 Task: Create a due date automation trigger when advanced on, 2 working days before a card is due add fields with custom field "Resume" set to a date more than 1 days ago is due at 11:00 AM.
Action: Mouse moved to (1090, 85)
Screenshot: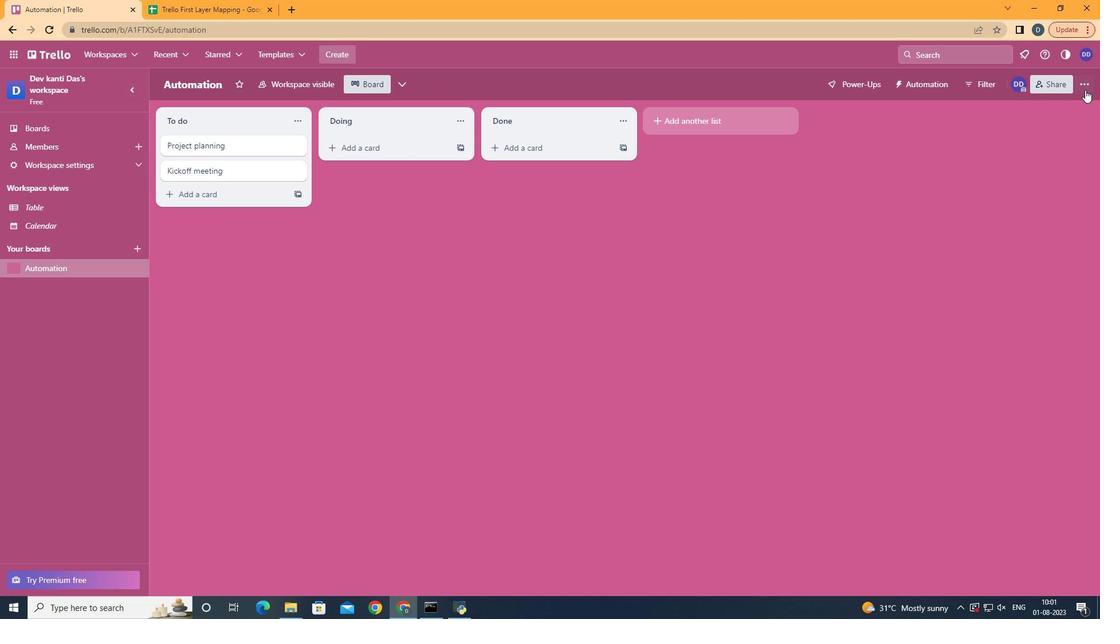 
Action: Mouse pressed left at (1090, 85)
Screenshot: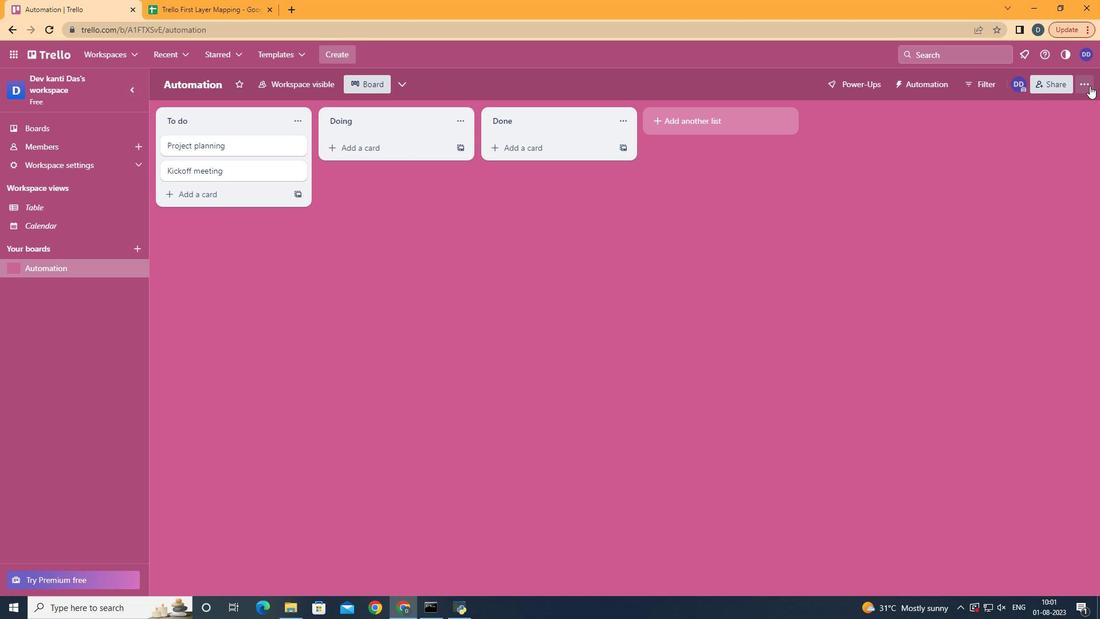 
Action: Mouse moved to (997, 240)
Screenshot: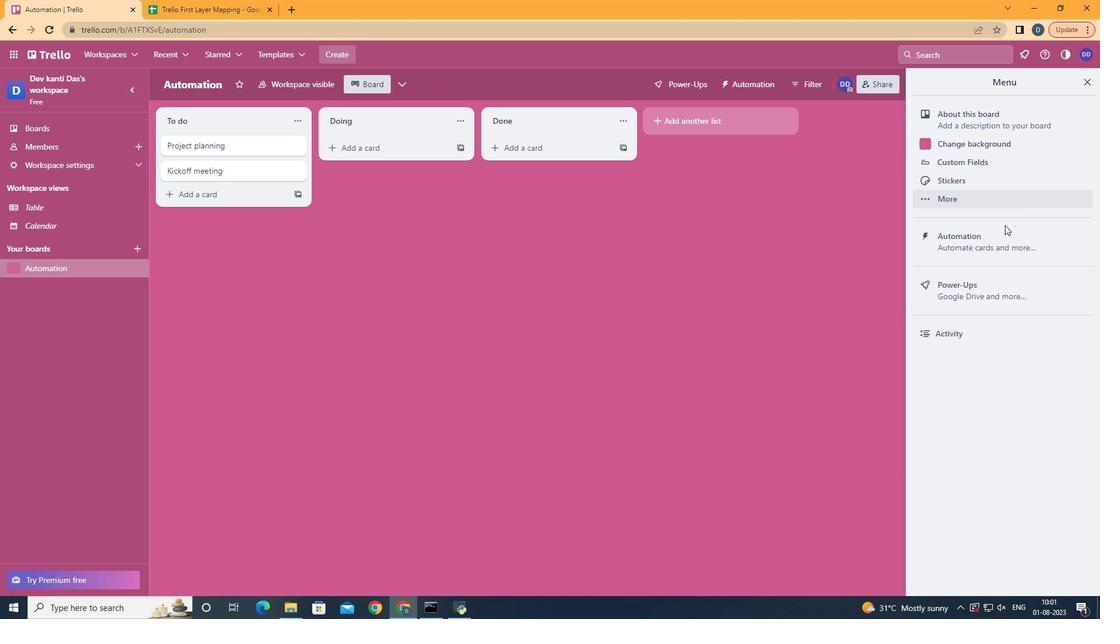 
Action: Mouse pressed left at (997, 240)
Screenshot: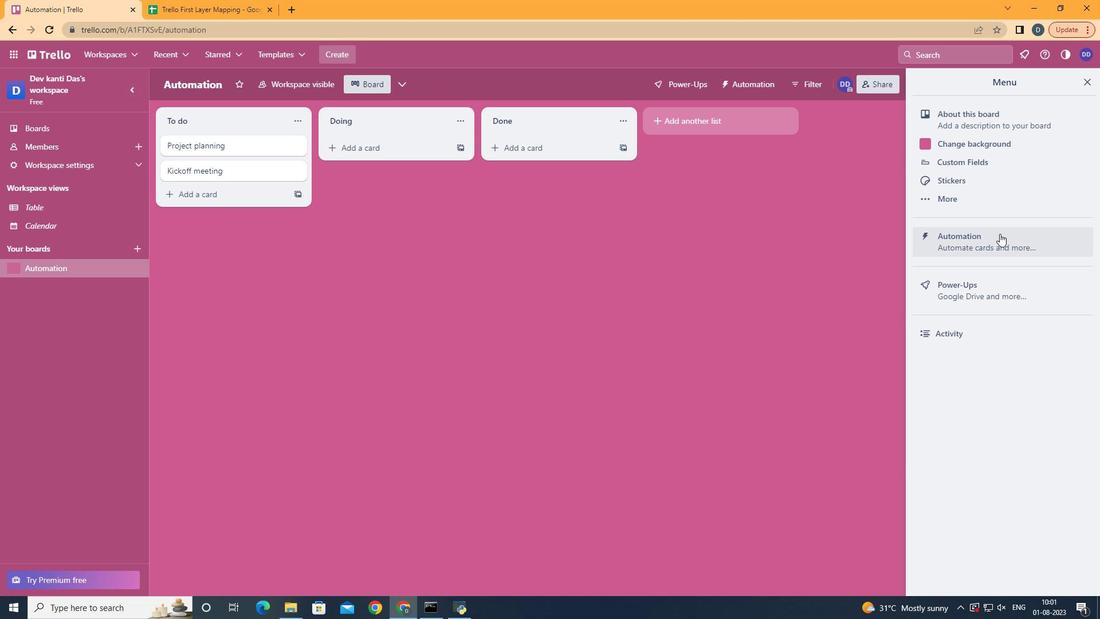 
Action: Mouse moved to (206, 233)
Screenshot: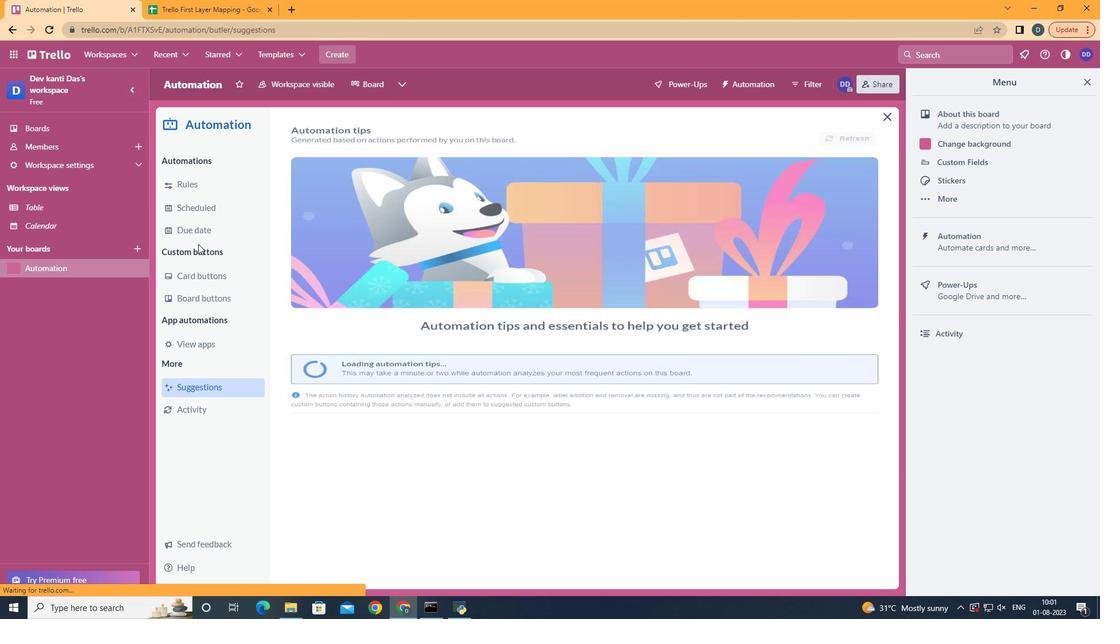 
Action: Mouse pressed left at (206, 233)
Screenshot: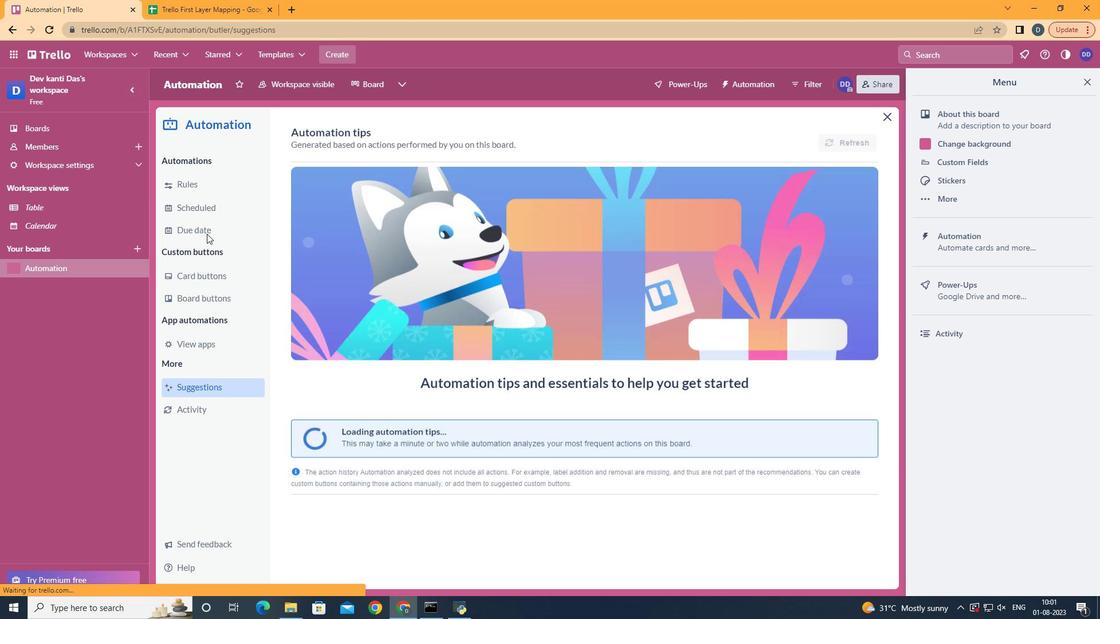 
Action: Mouse moved to (801, 143)
Screenshot: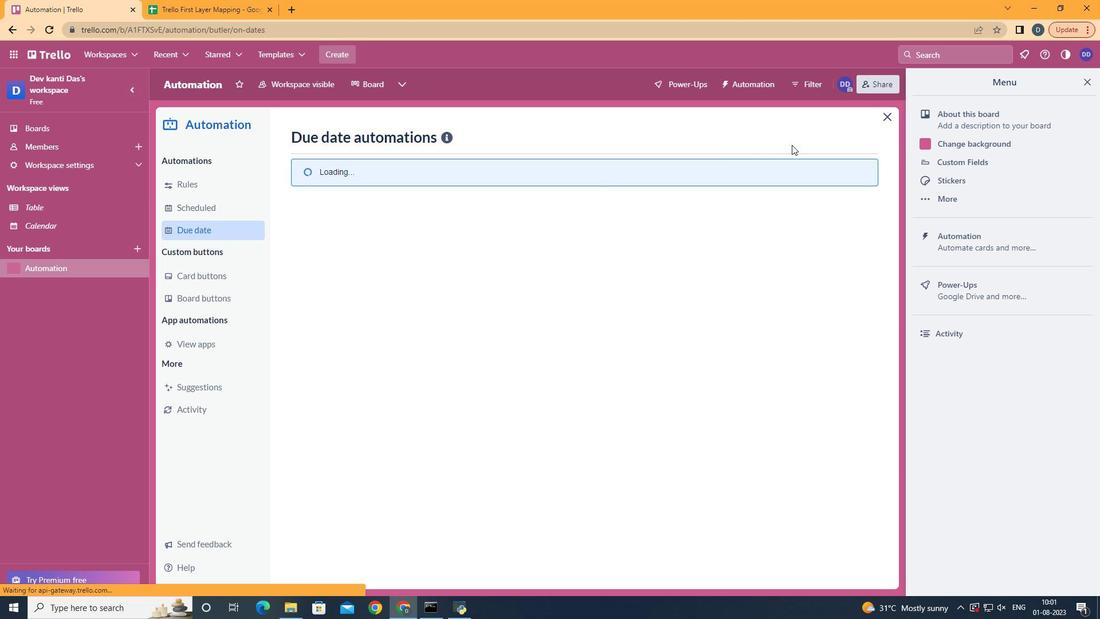 
Action: Mouse pressed left at (801, 143)
Screenshot: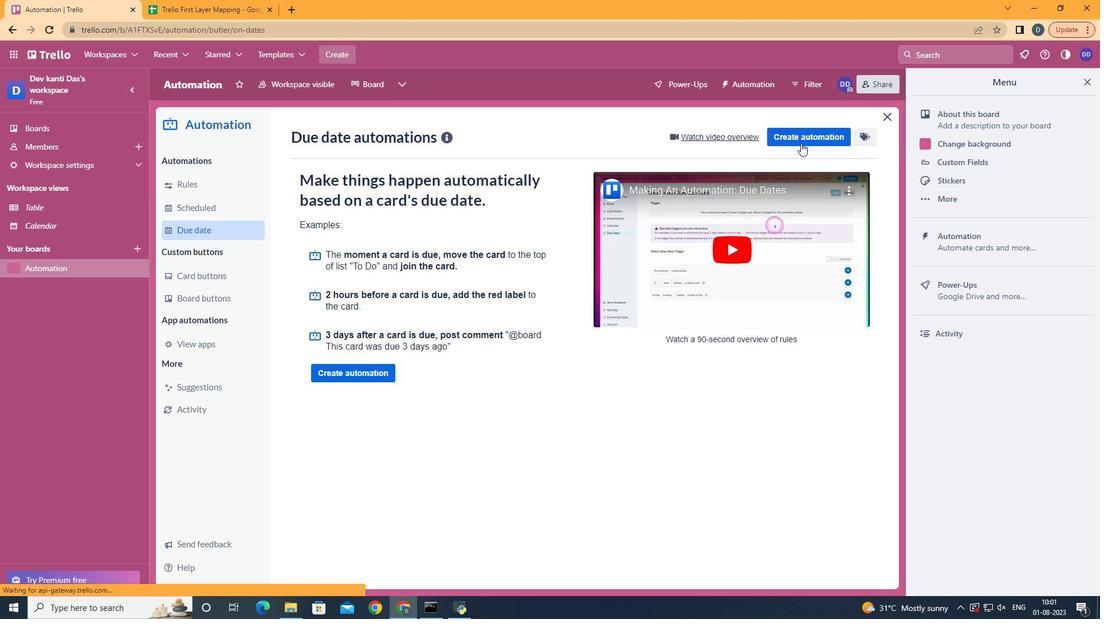 
Action: Mouse moved to (562, 254)
Screenshot: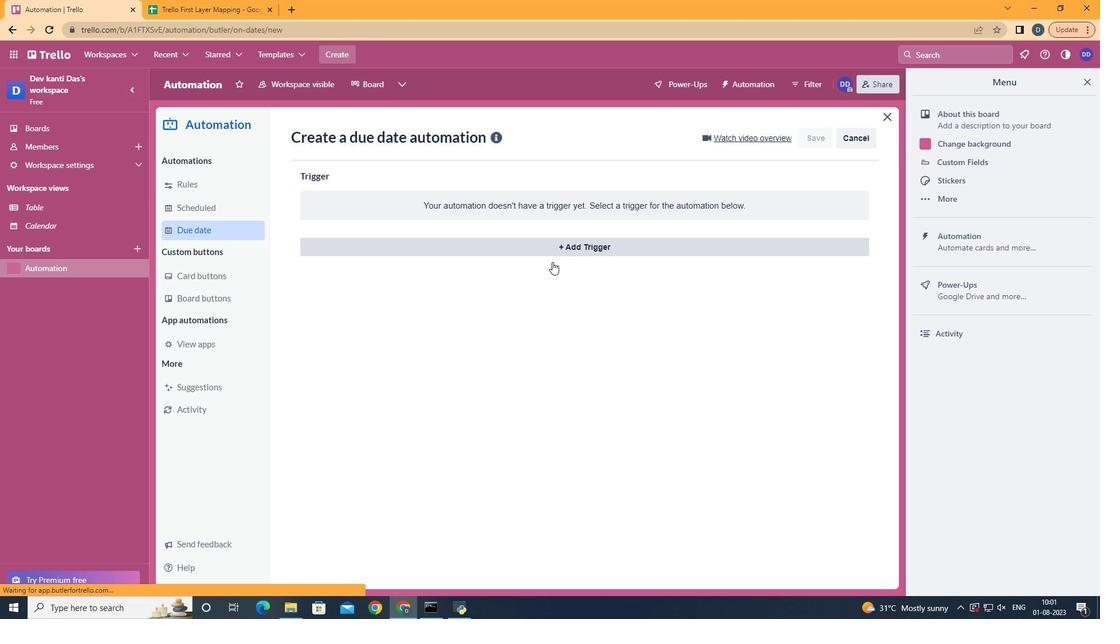 
Action: Mouse pressed left at (562, 254)
Screenshot: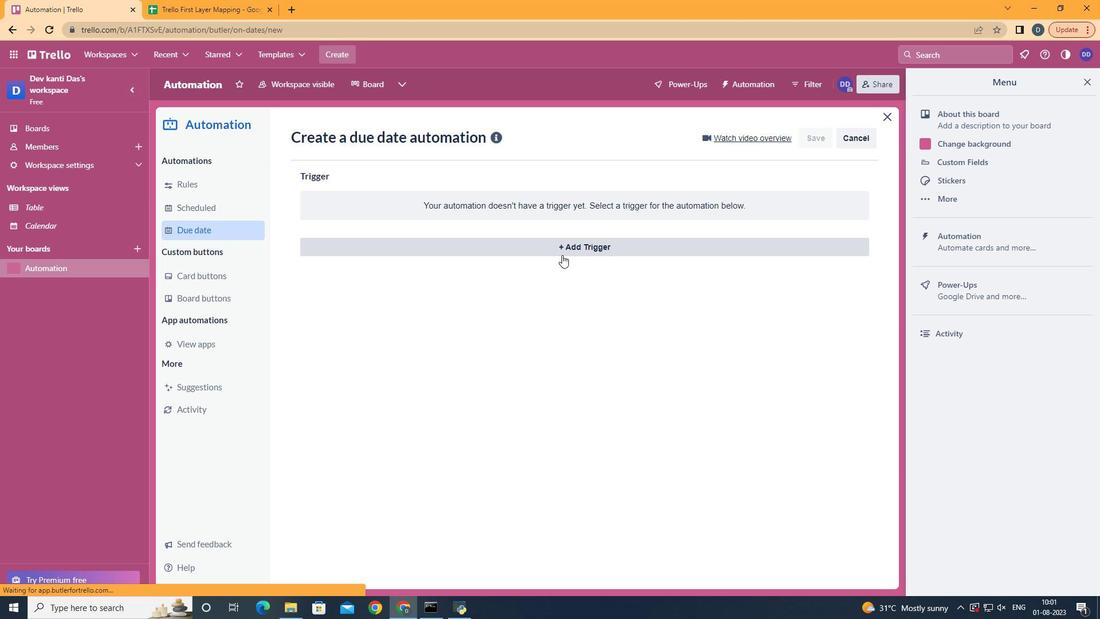 
Action: Mouse moved to (382, 467)
Screenshot: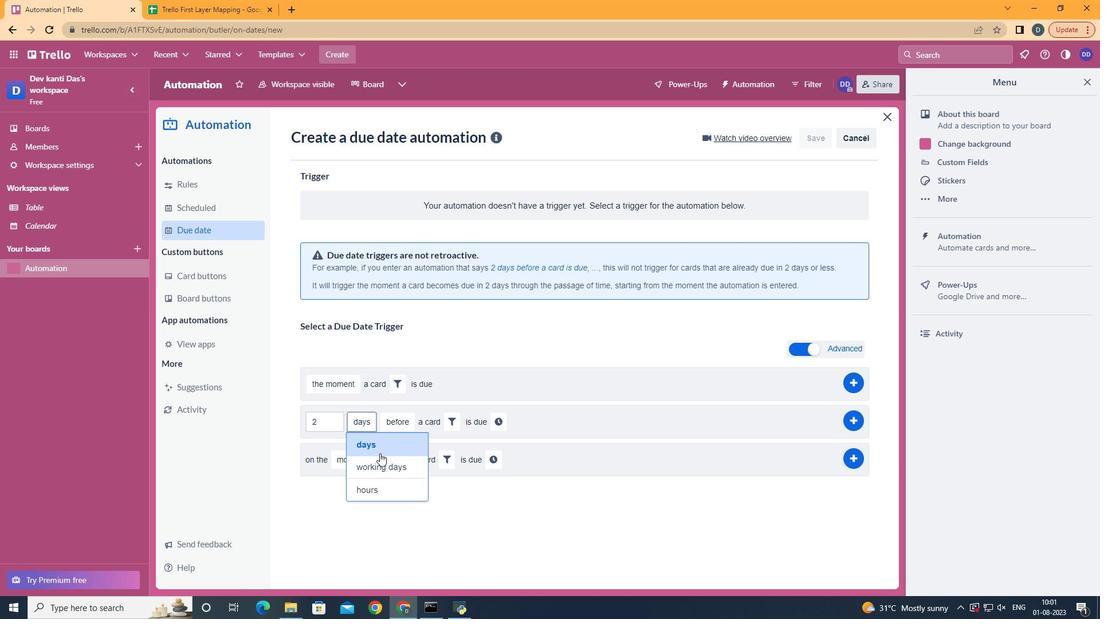 
Action: Mouse pressed left at (382, 467)
Screenshot: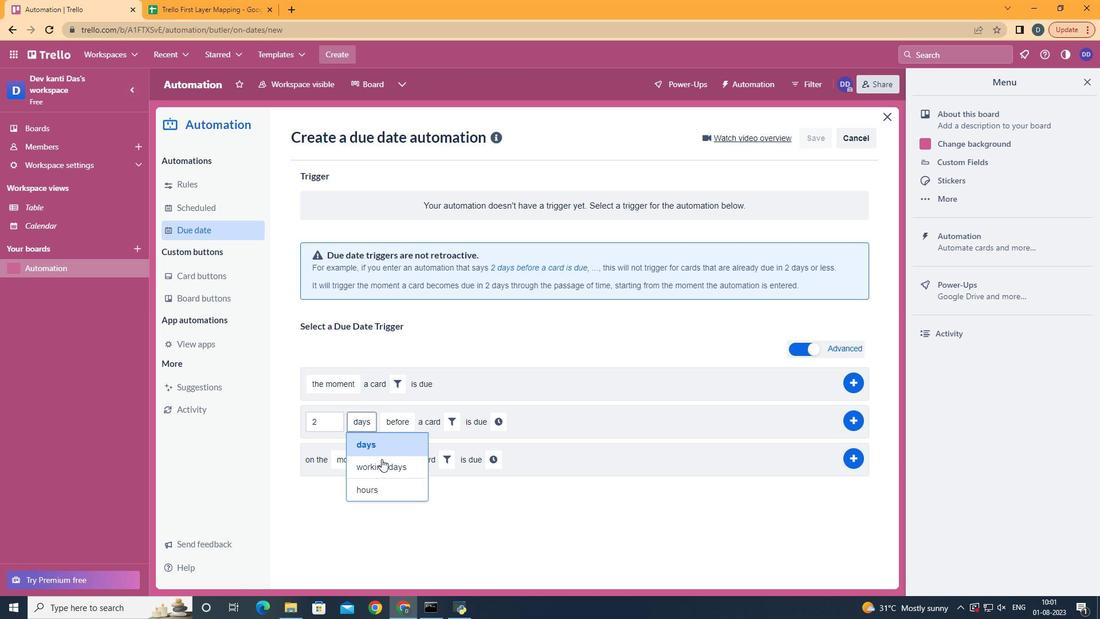 
Action: Mouse moved to (480, 421)
Screenshot: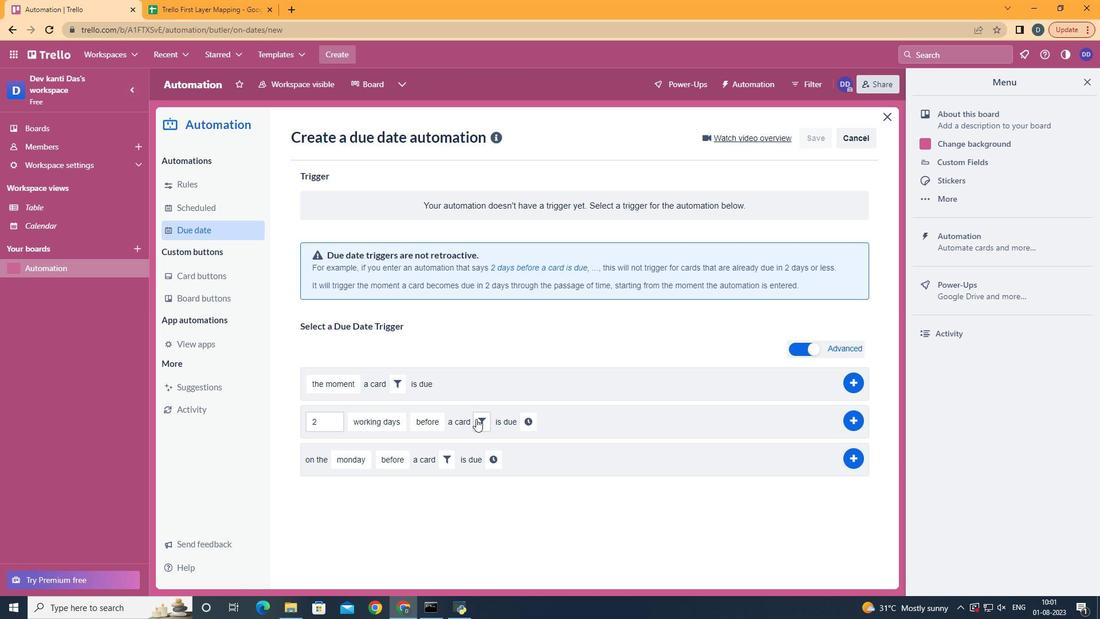 
Action: Mouse pressed left at (480, 421)
Screenshot: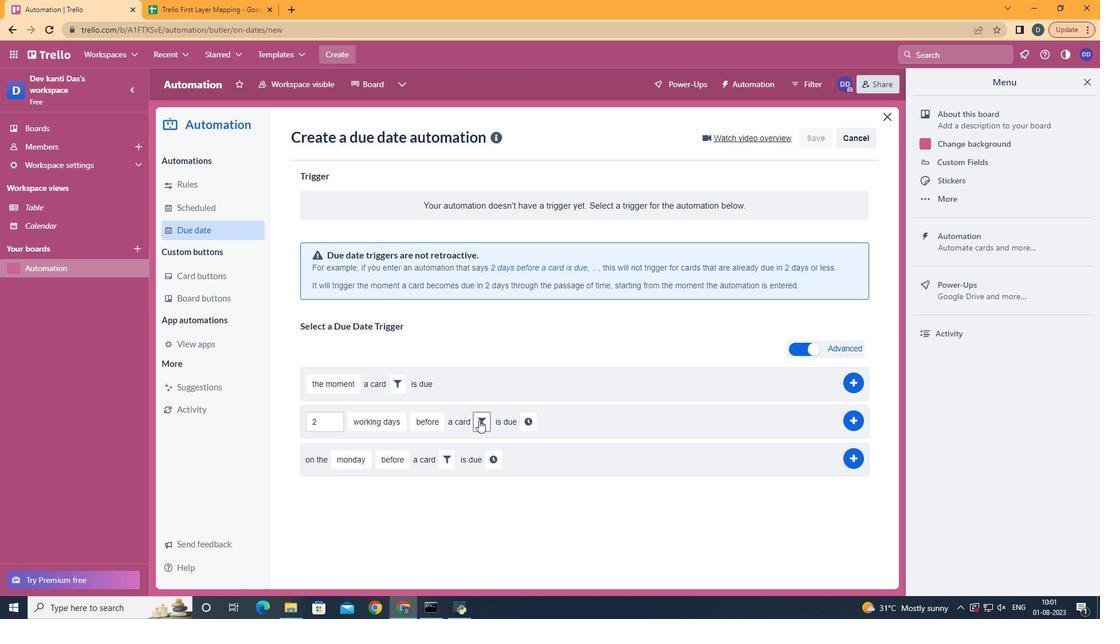 
Action: Mouse moved to (663, 456)
Screenshot: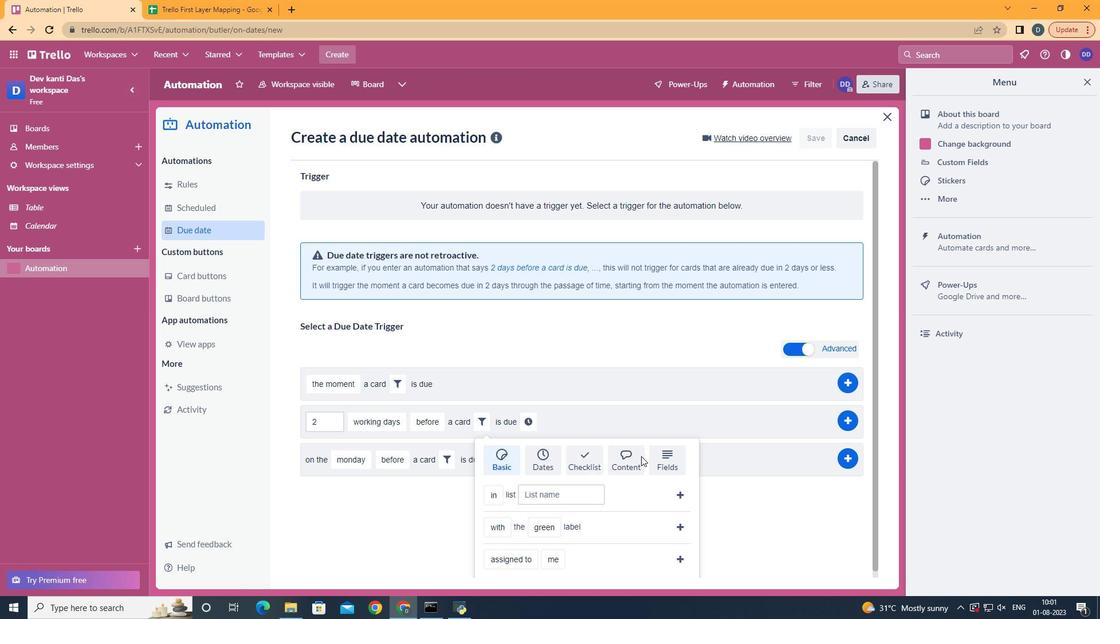 
Action: Mouse pressed left at (663, 456)
Screenshot: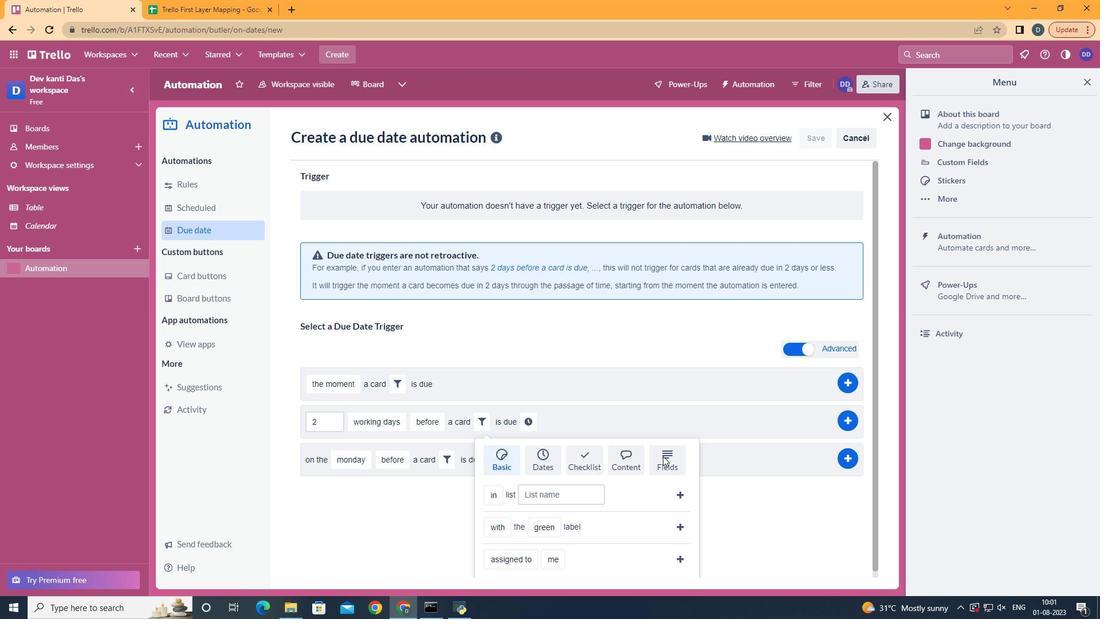 
Action: Mouse moved to (672, 451)
Screenshot: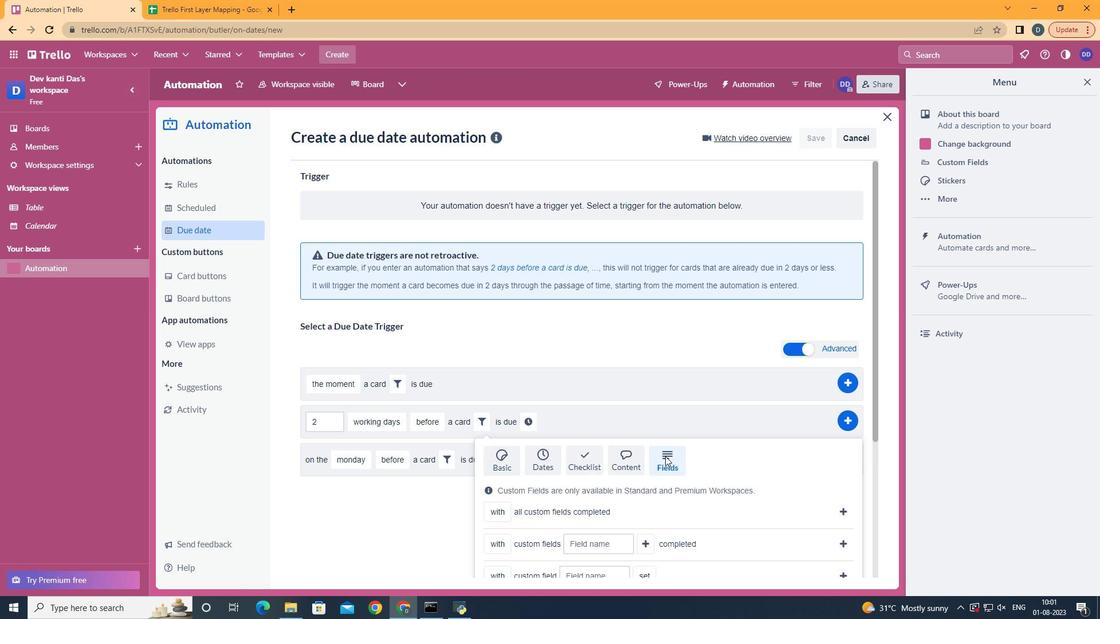 
Action: Mouse scrolled (672, 451) with delta (0, 0)
Screenshot: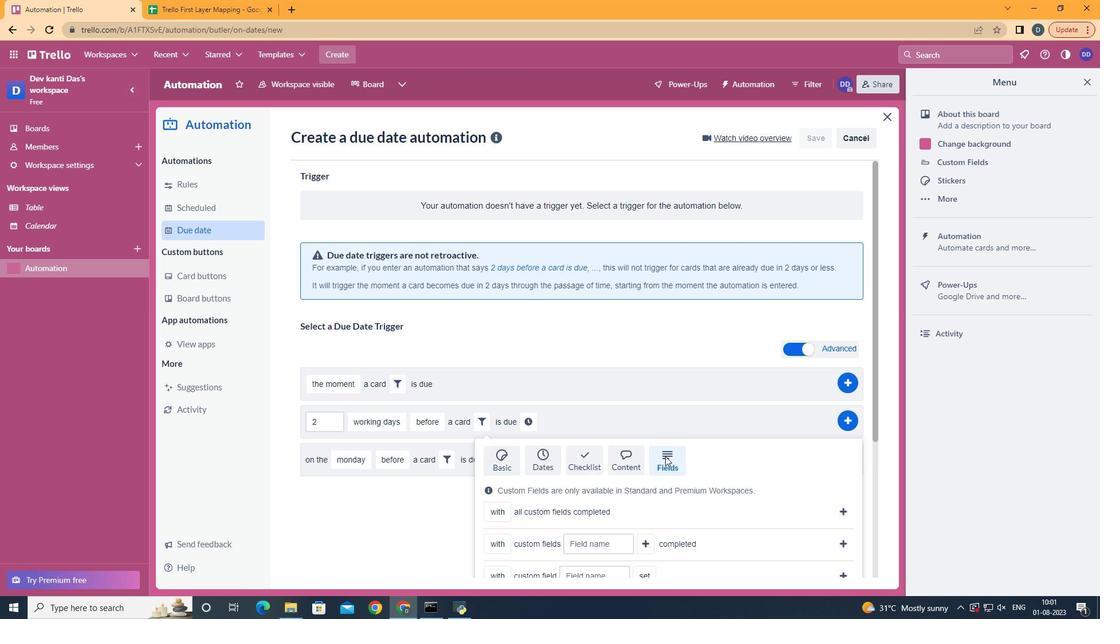 
Action: Mouse moved to (672, 451)
Screenshot: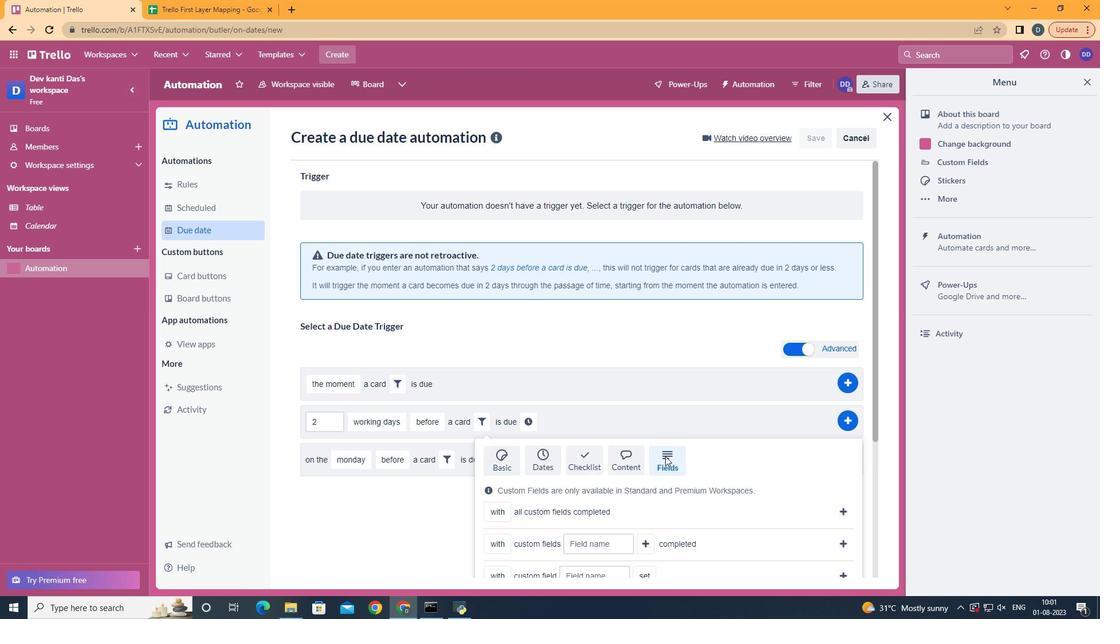 
Action: Mouse scrolled (672, 451) with delta (0, 0)
Screenshot: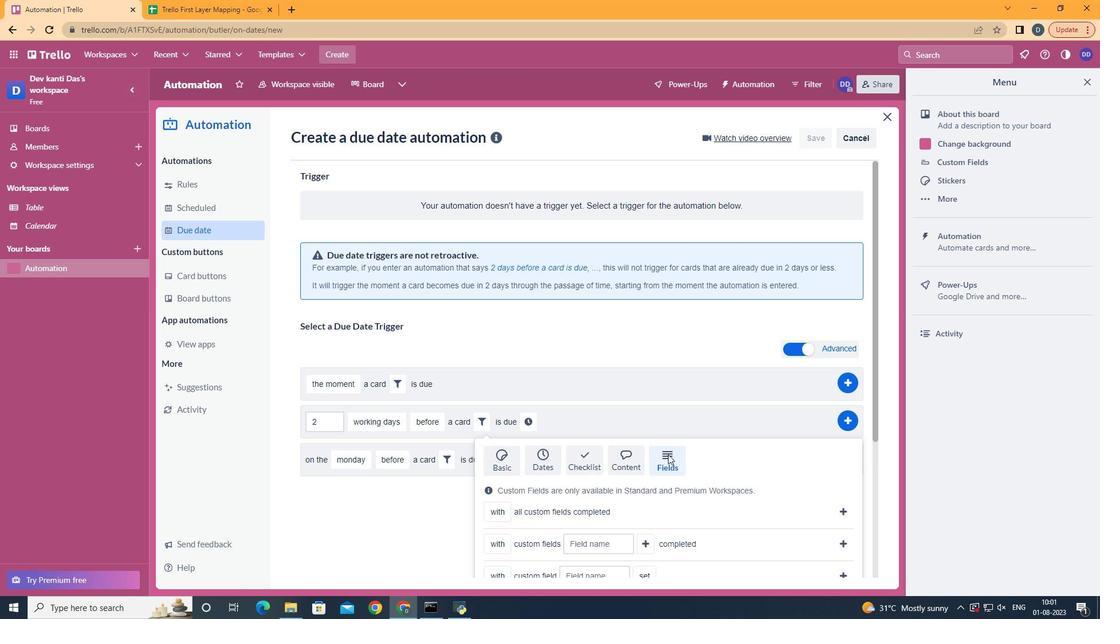 
Action: Mouse scrolled (672, 451) with delta (0, 0)
Screenshot: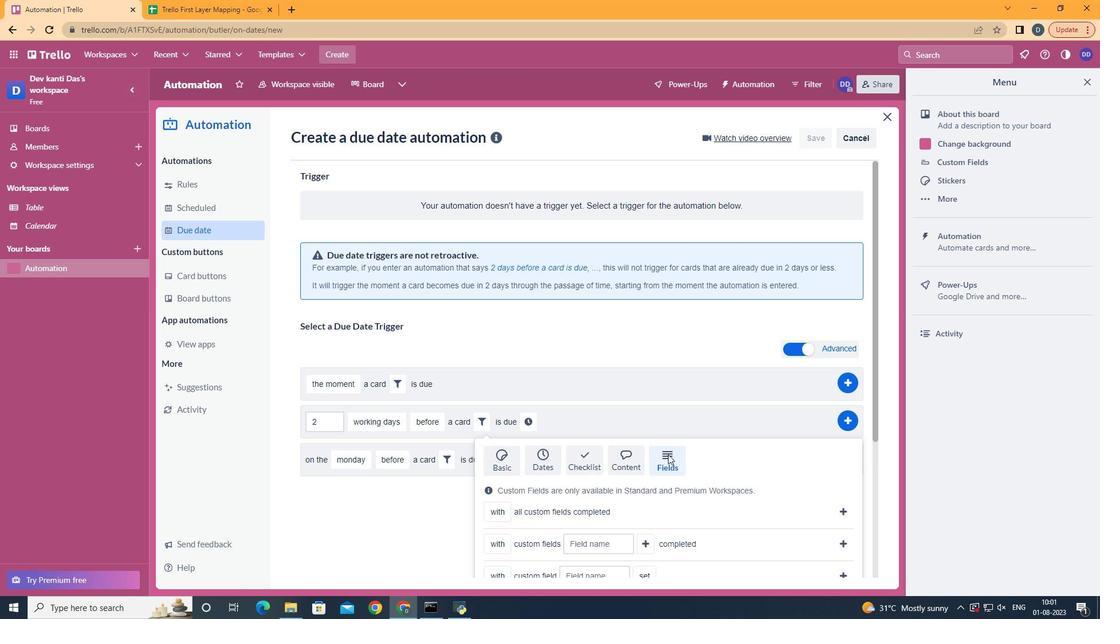 
Action: Mouse moved to (673, 451)
Screenshot: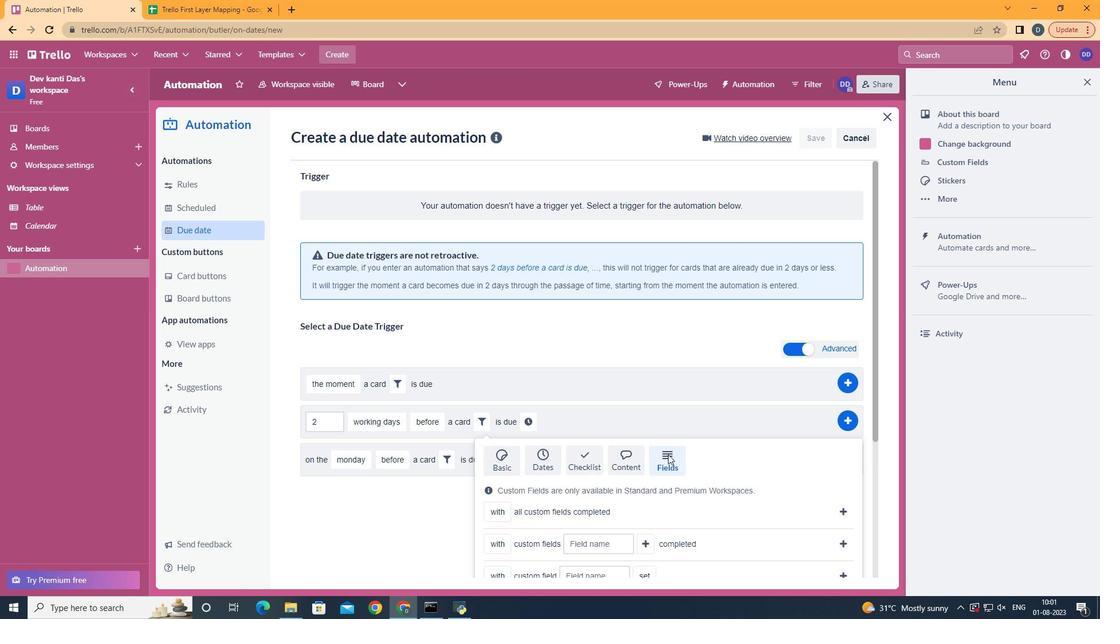 
Action: Mouse scrolled (672, 451) with delta (0, 0)
Screenshot: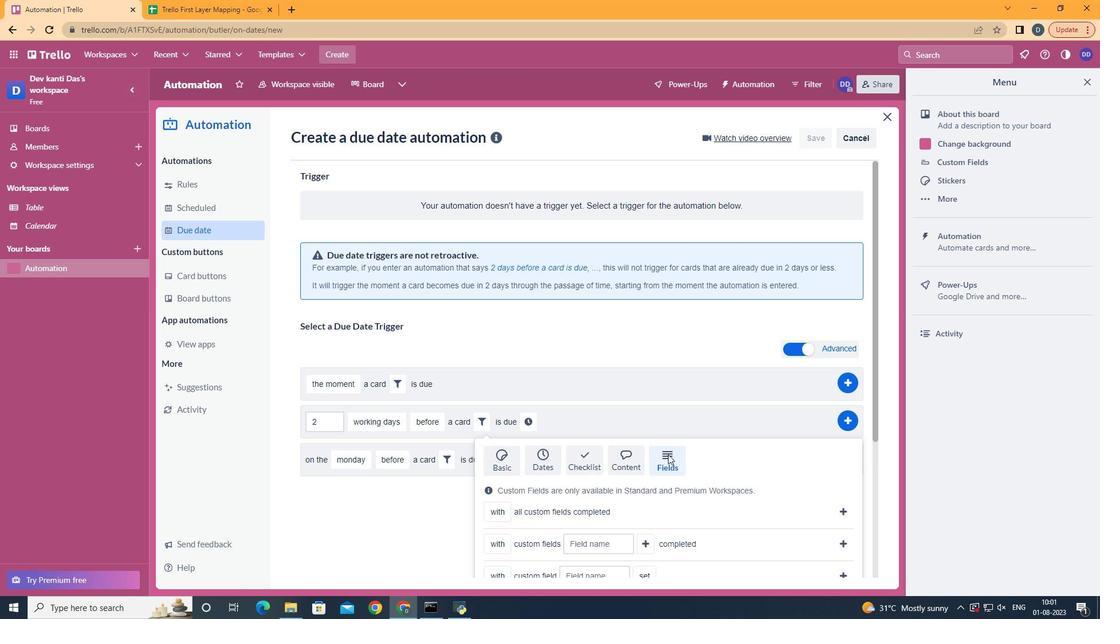 
Action: Mouse moved to (674, 451)
Screenshot: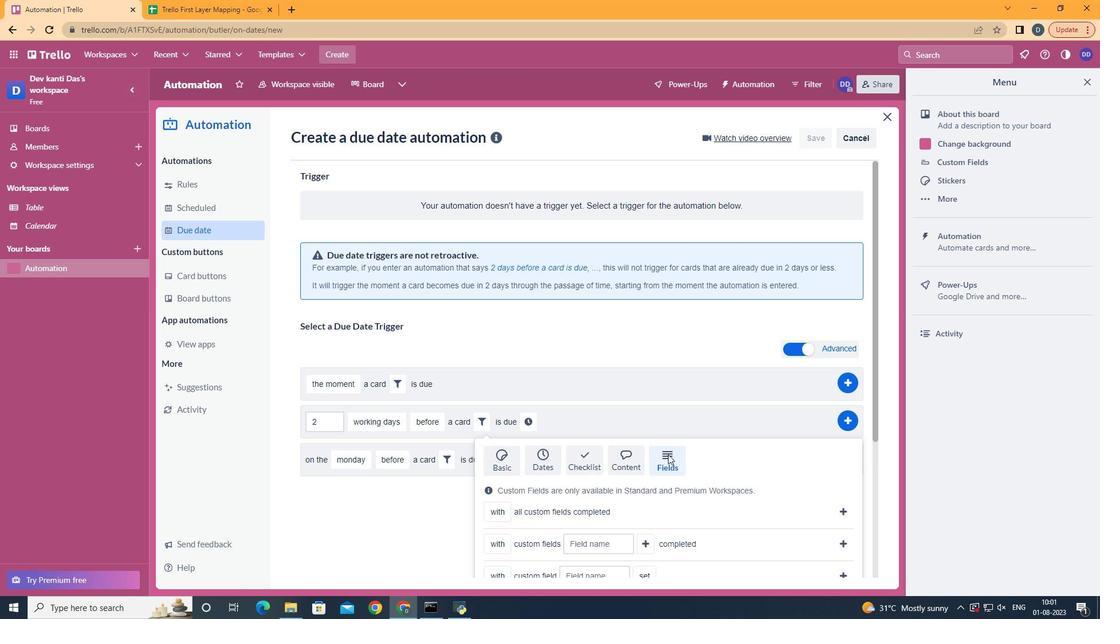 
Action: Mouse scrolled (674, 451) with delta (0, 0)
Screenshot: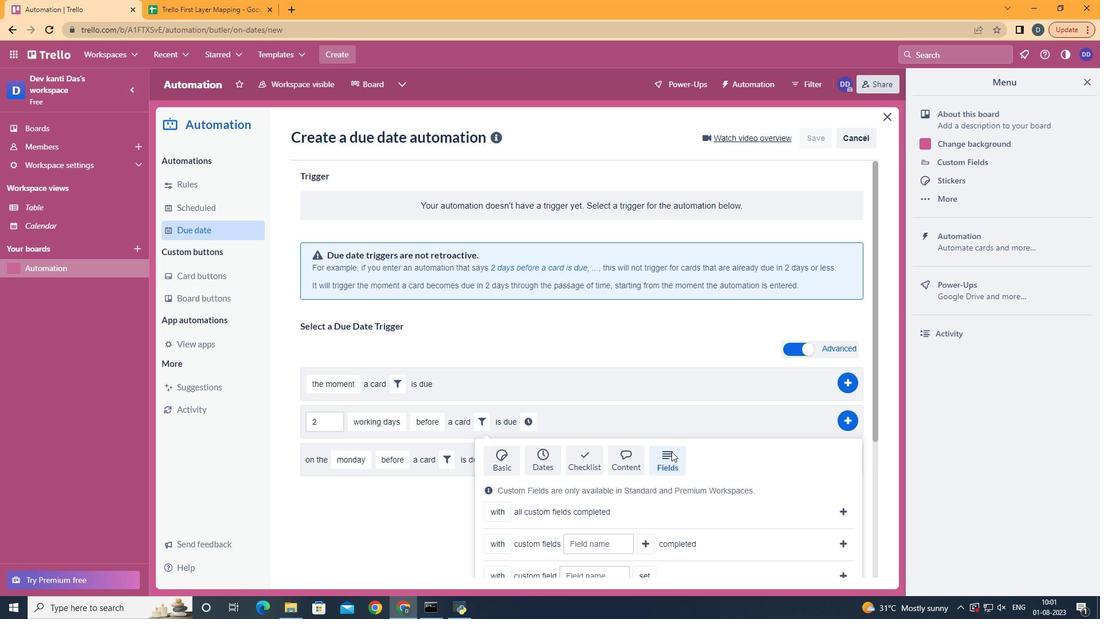 
Action: Mouse moved to (674, 451)
Screenshot: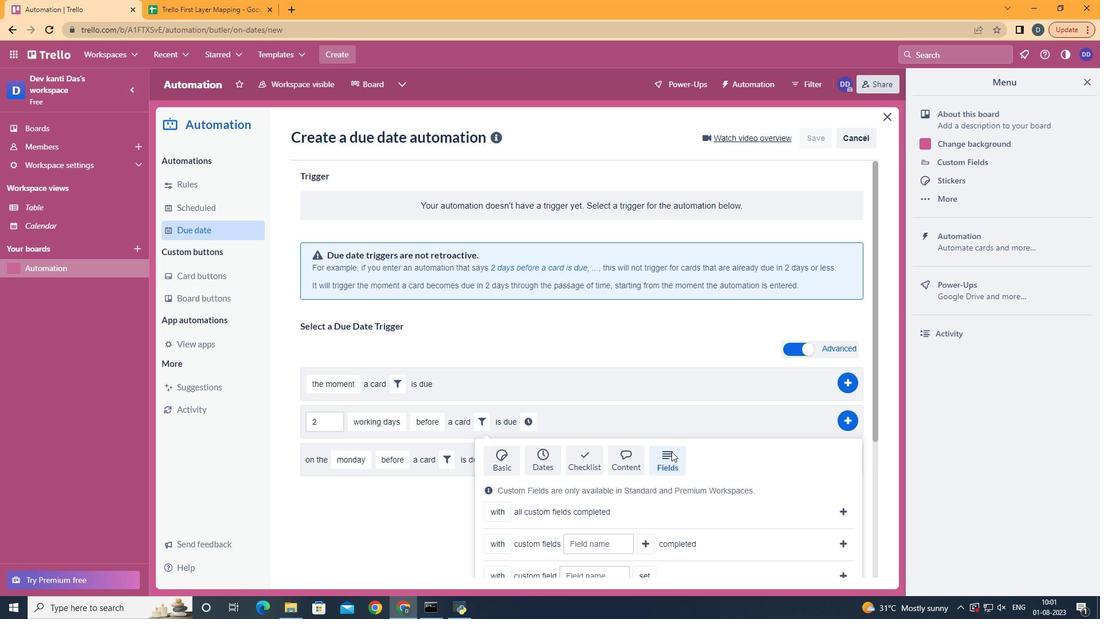 
Action: Mouse scrolled (674, 451) with delta (0, 0)
Screenshot: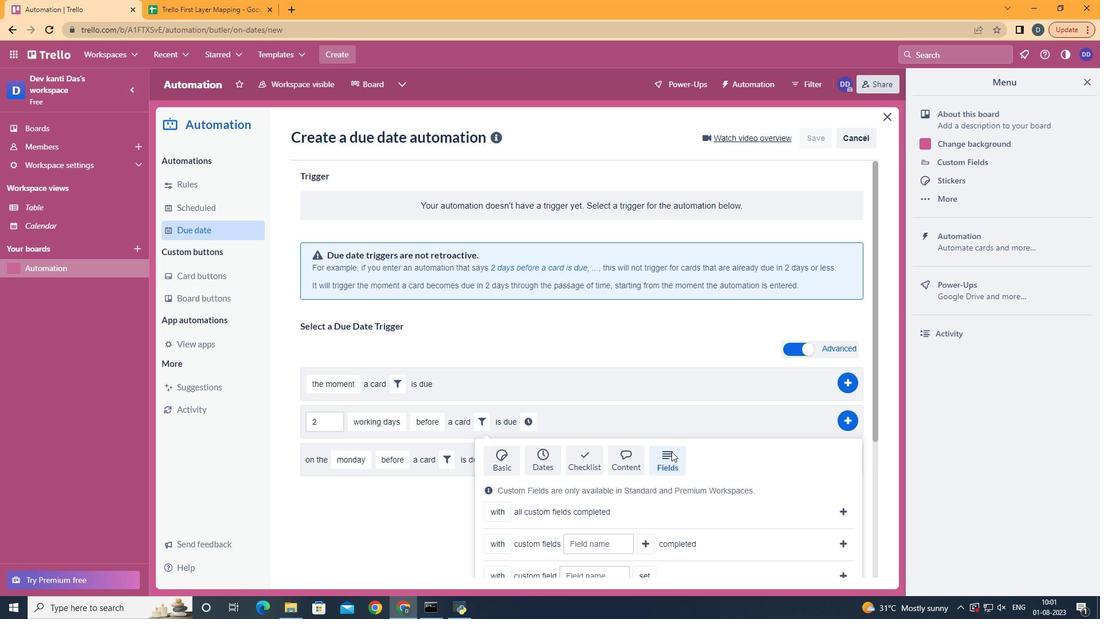 
Action: Mouse moved to (498, 484)
Screenshot: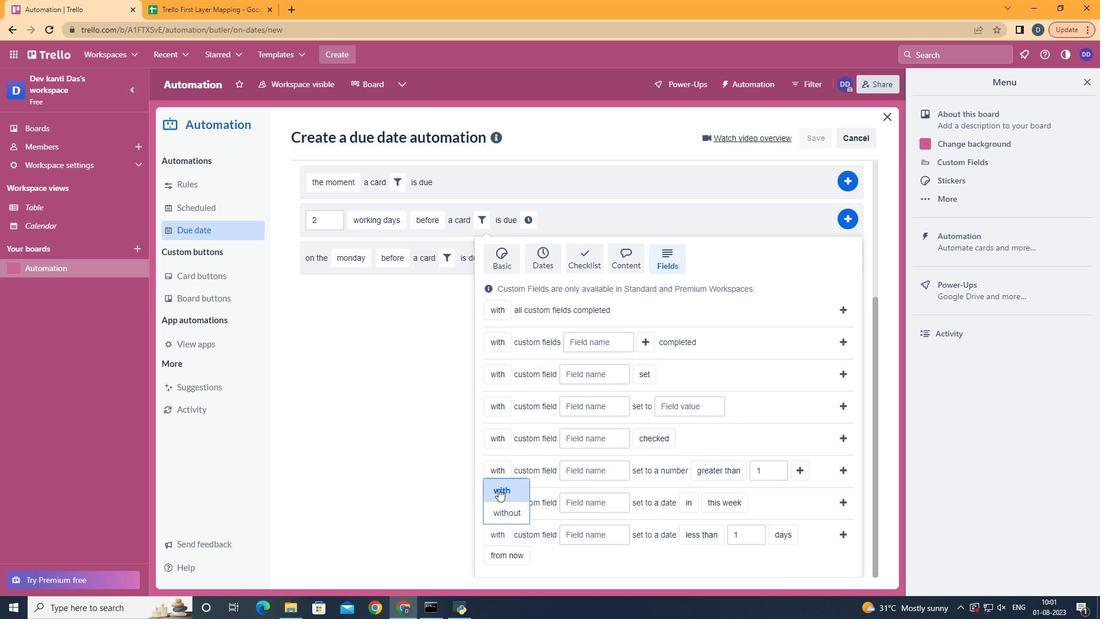 
Action: Mouse pressed left at (498, 484)
Screenshot: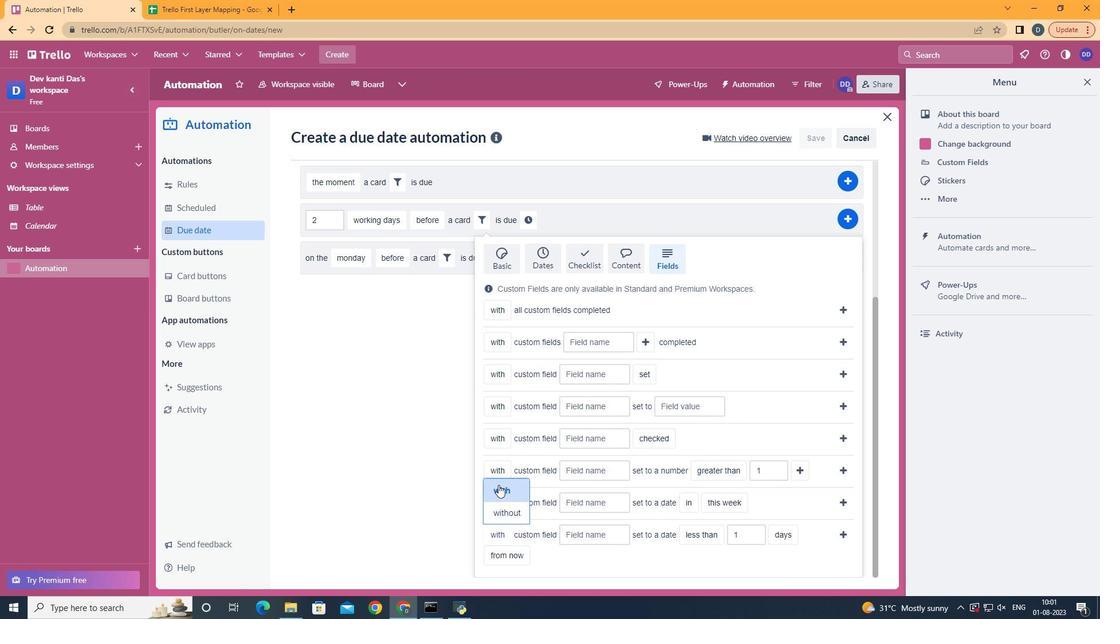 
Action: Mouse moved to (607, 536)
Screenshot: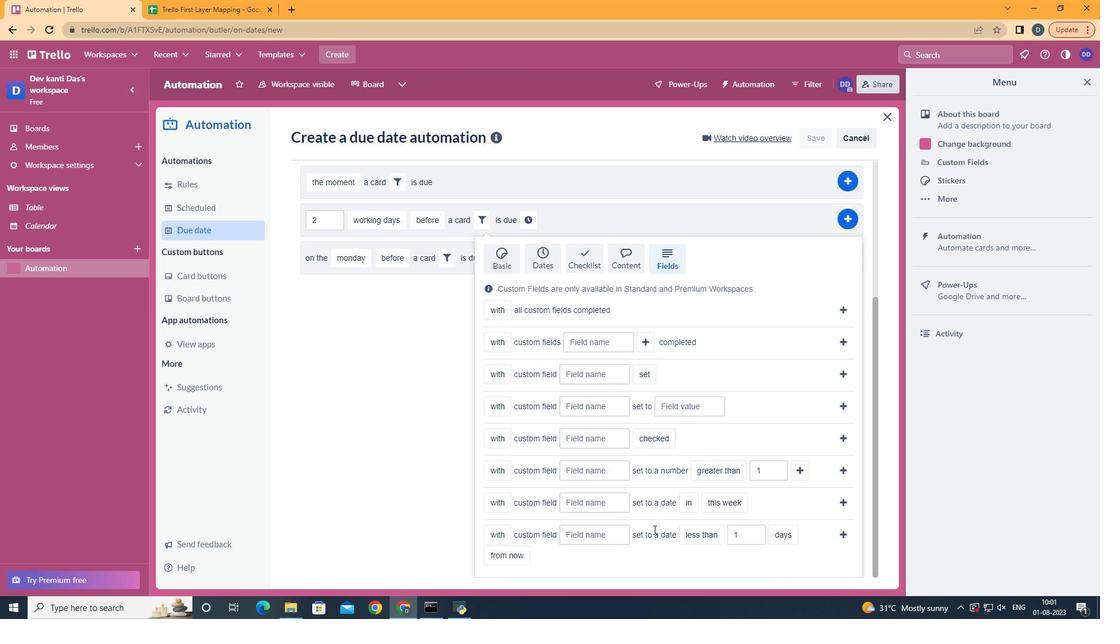 
Action: Mouse pressed left at (607, 536)
Screenshot: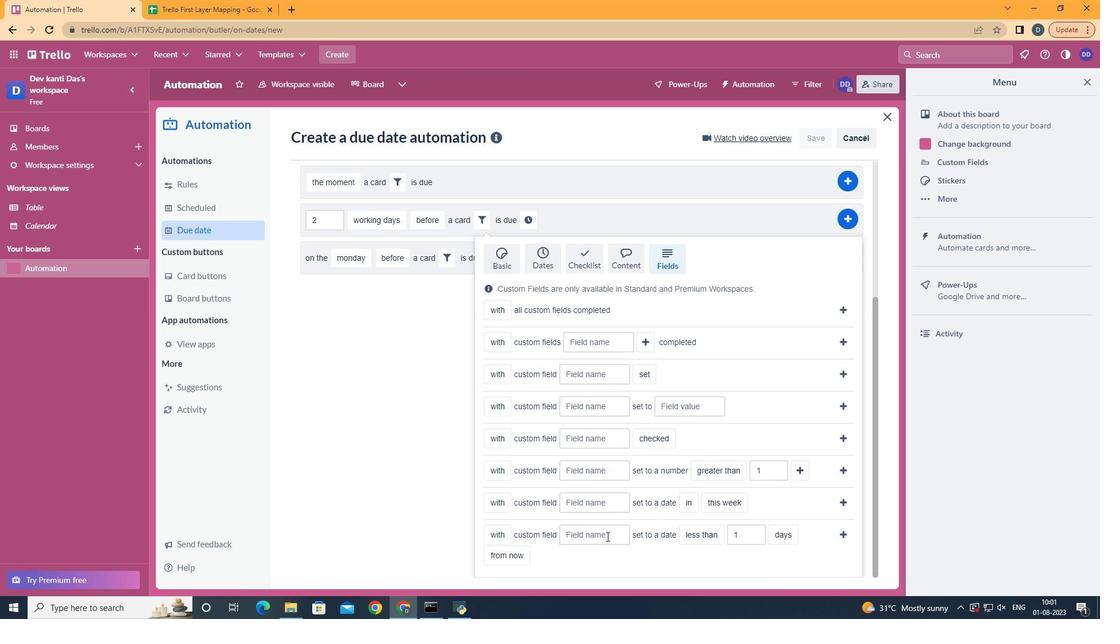 
Action: Key pressed <Key.shift>Resume
Screenshot: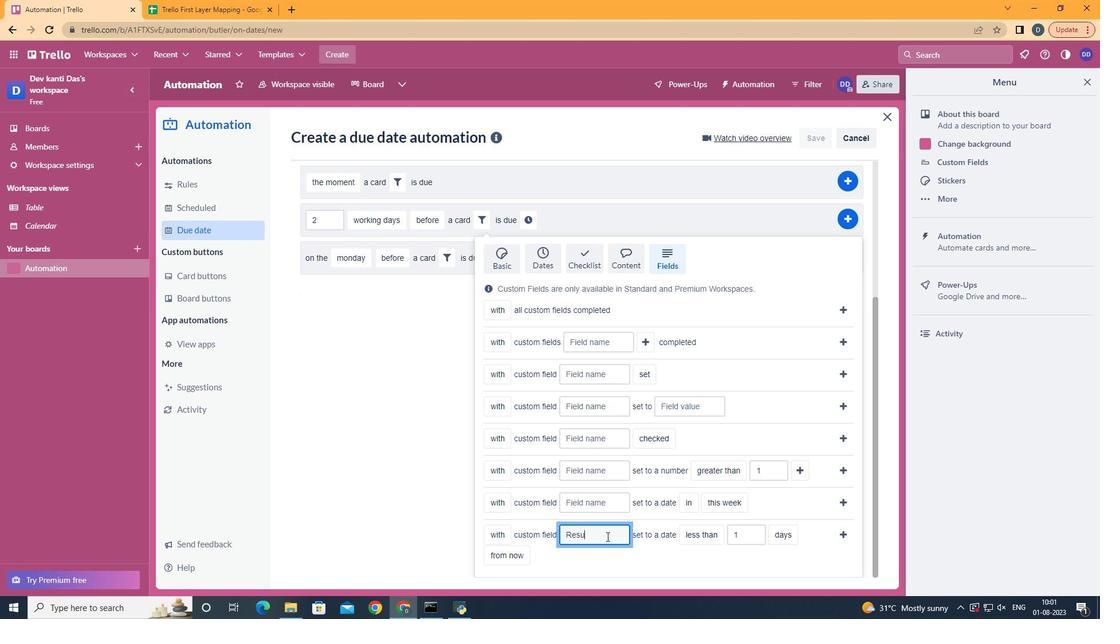 
Action: Mouse moved to (711, 488)
Screenshot: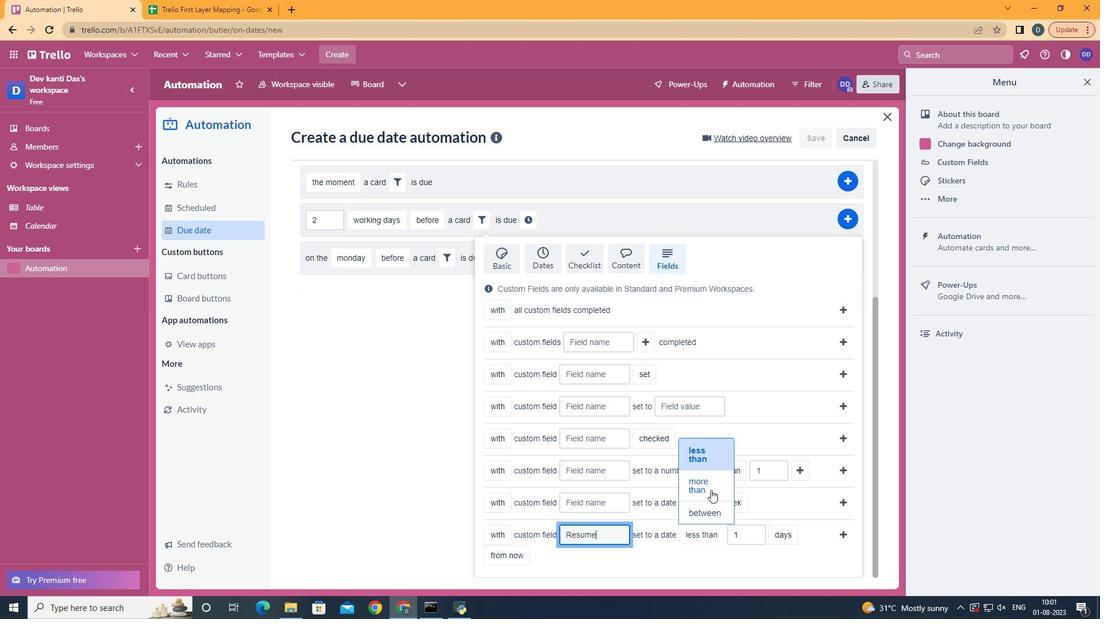 
Action: Mouse pressed left at (711, 488)
Screenshot: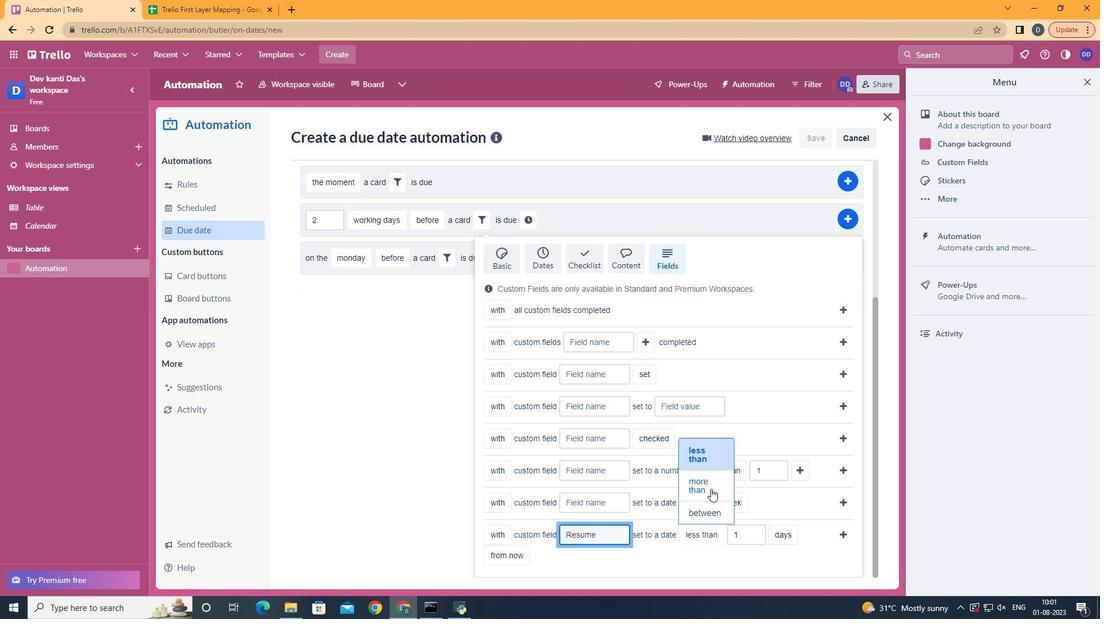 
Action: Mouse moved to (811, 488)
Screenshot: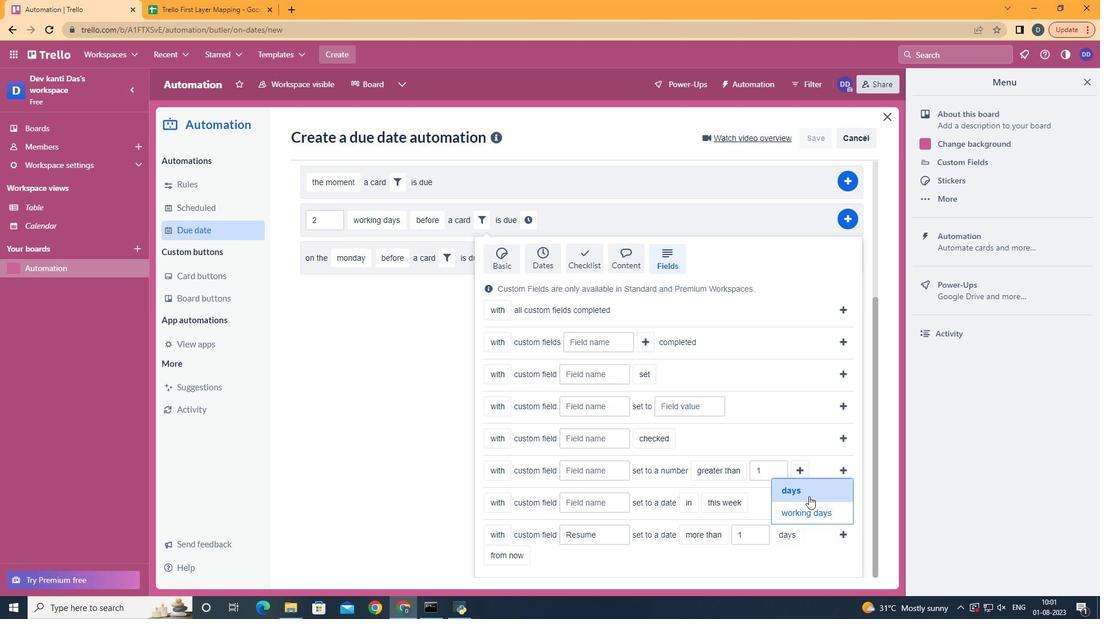 
Action: Mouse pressed left at (811, 488)
Screenshot: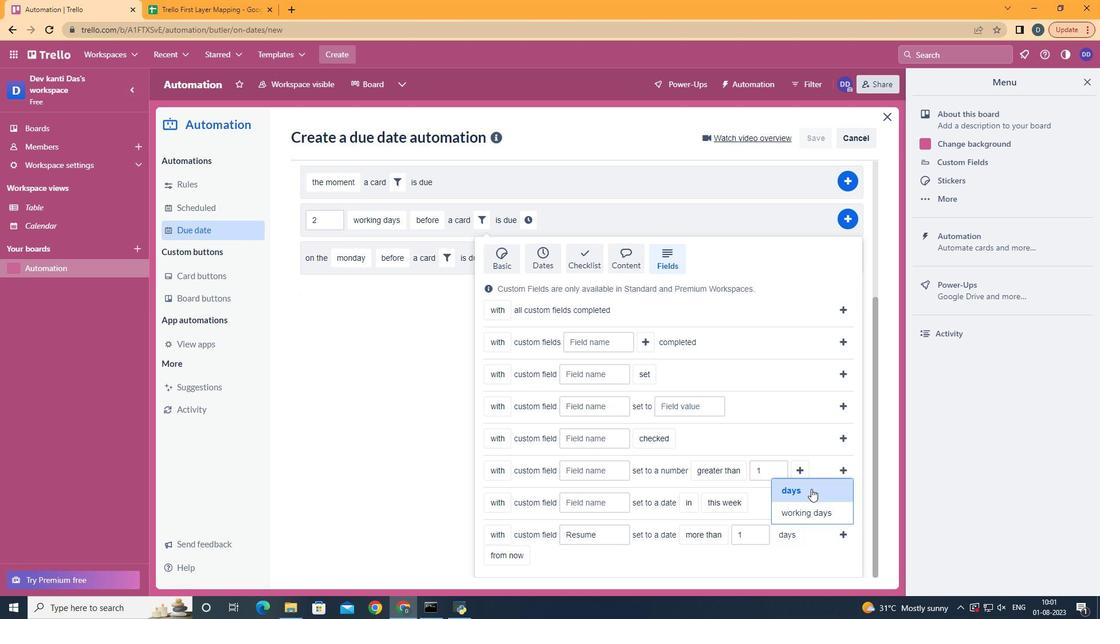 
Action: Mouse moved to (518, 539)
Screenshot: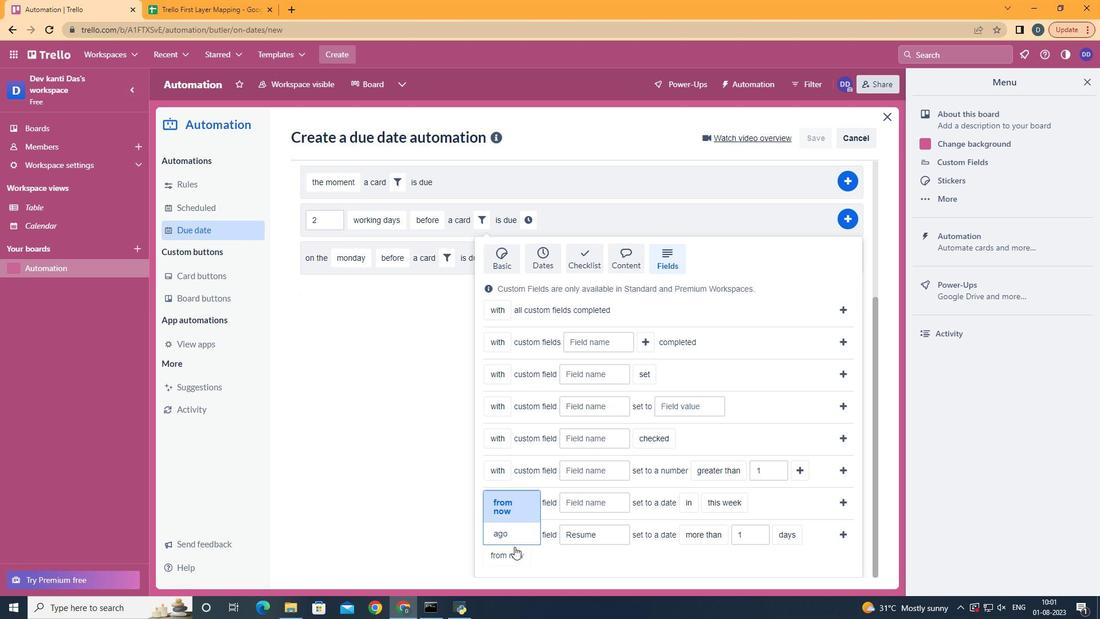 
Action: Mouse pressed left at (518, 539)
Screenshot: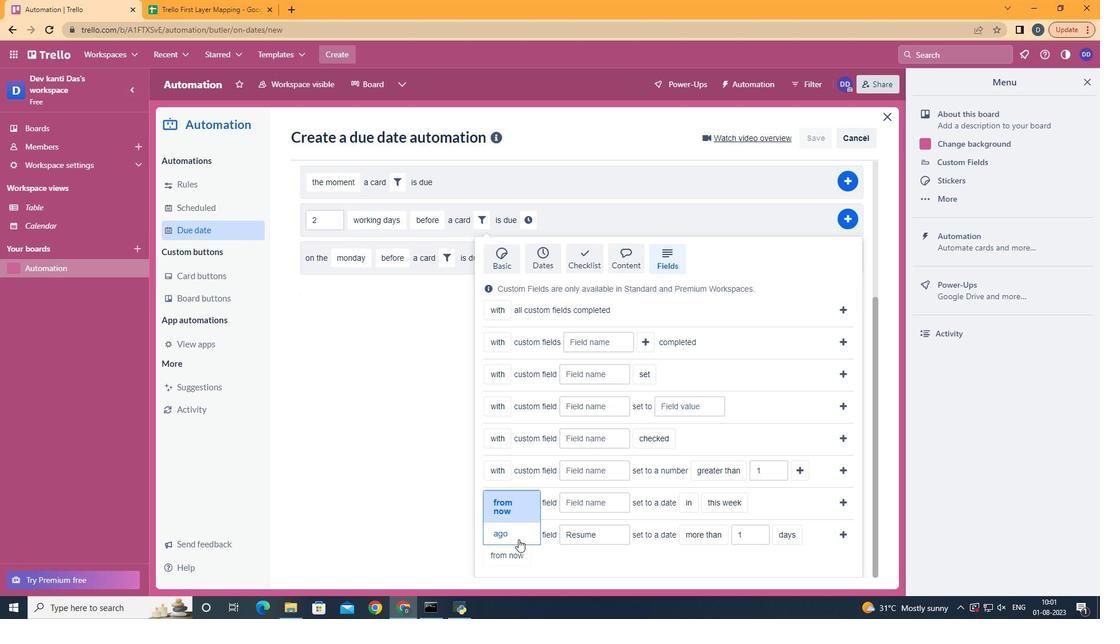 
Action: Mouse moved to (846, 536)
Screenshot: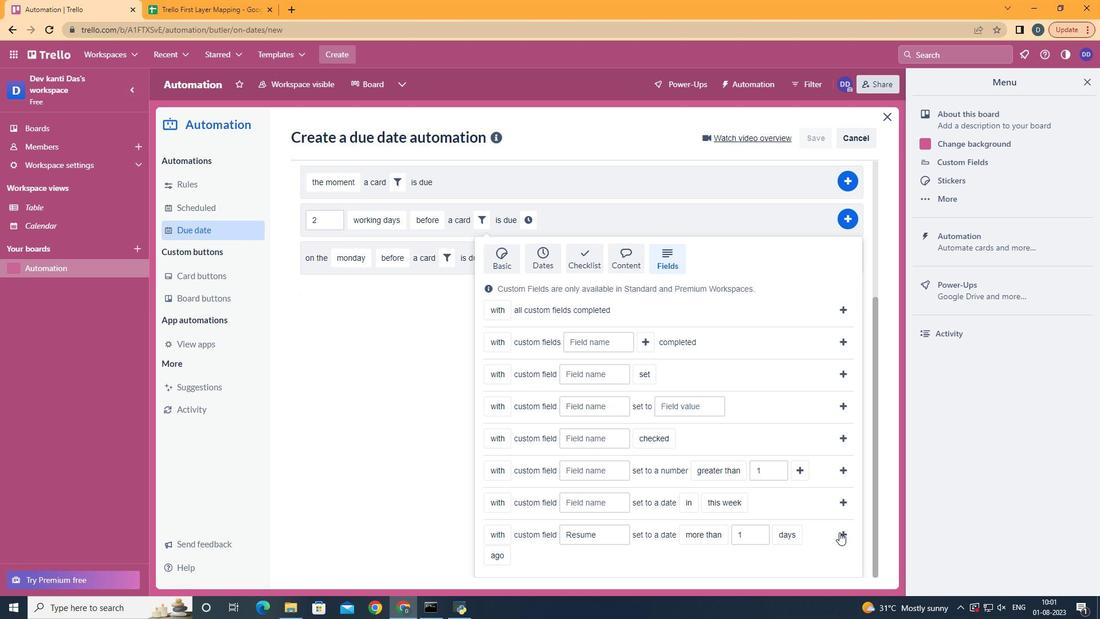 
Action: Mouse pressed left at (846, 536)
Screenshot: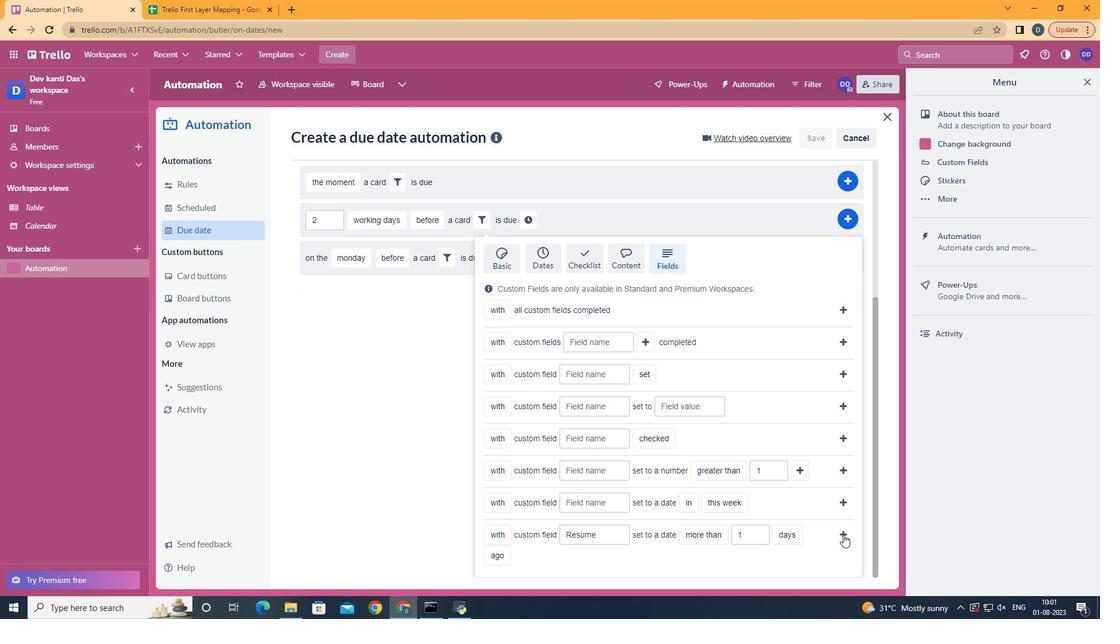 
Action: Mouse moved to (784, 420)
Screenshot: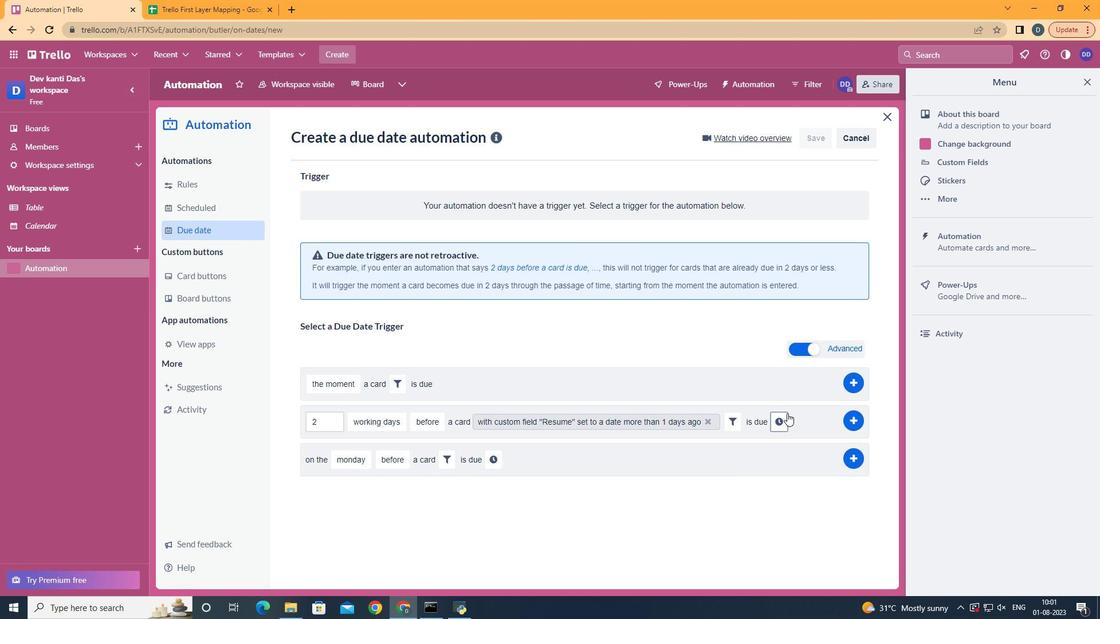 
Action: Mouse pressed left at (784, 420)
Screenshot: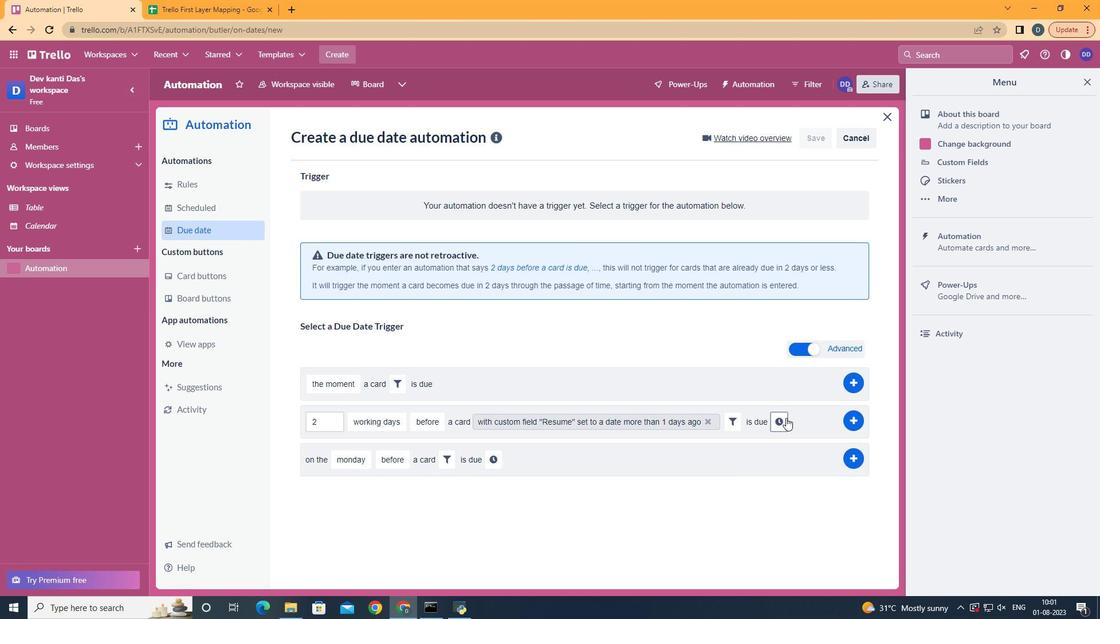 
Action: Mouse moved to (343, 446)
Screenshot: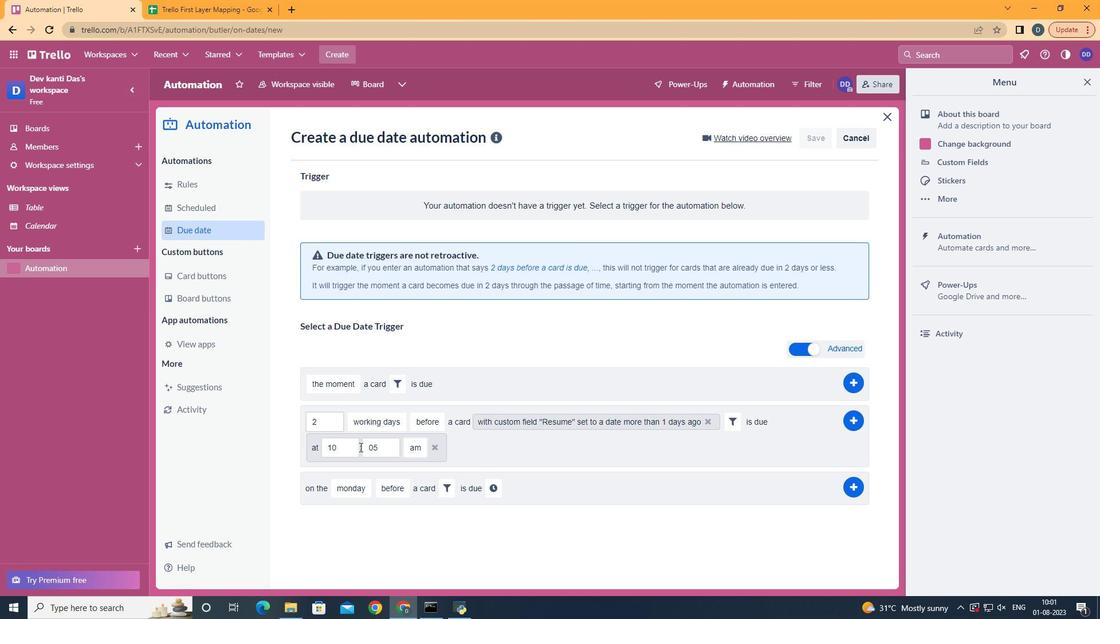 
Action: Mouse pressed left at (343, 446)
Screenshot: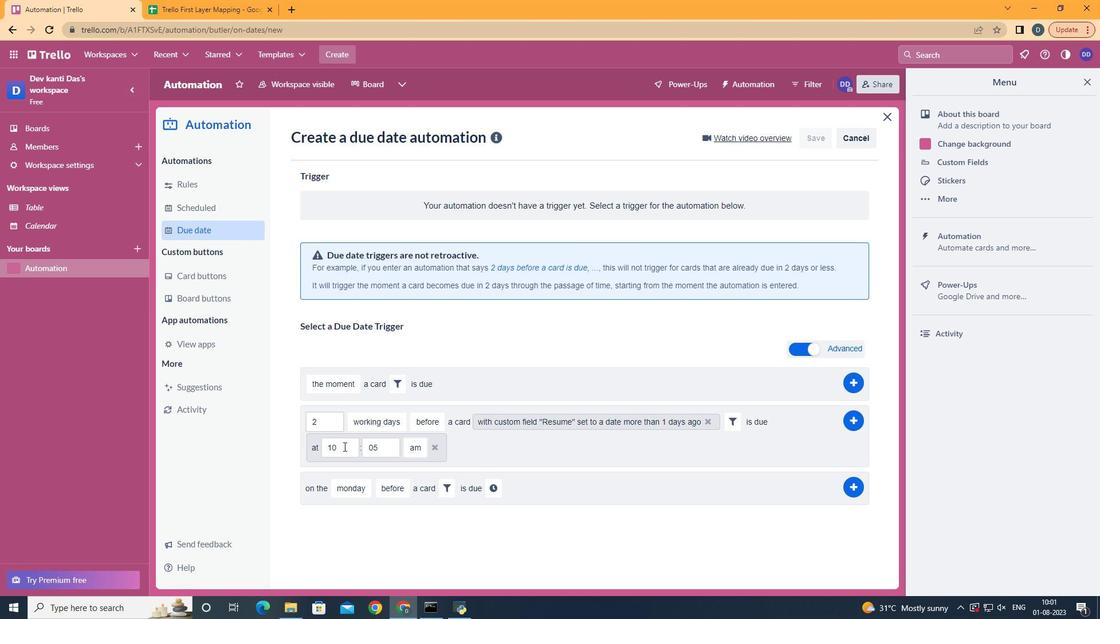 
Action: Key pressed <Key.backspace>11<Key.backspace>
Screenshot: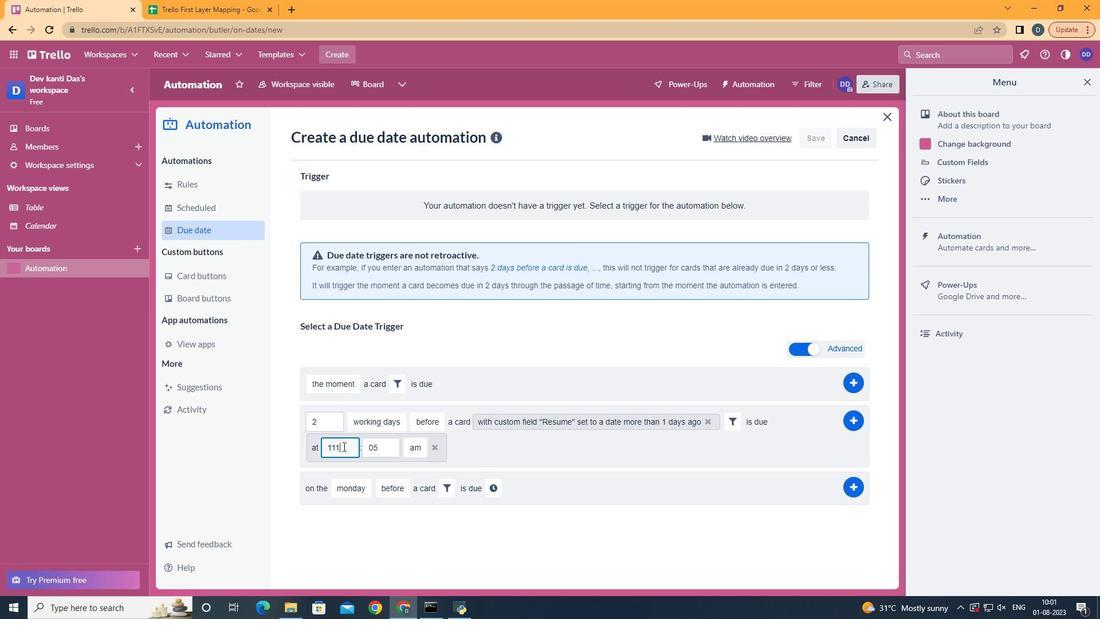 
Action: Mouse moved to (390, 450)
Screenshot: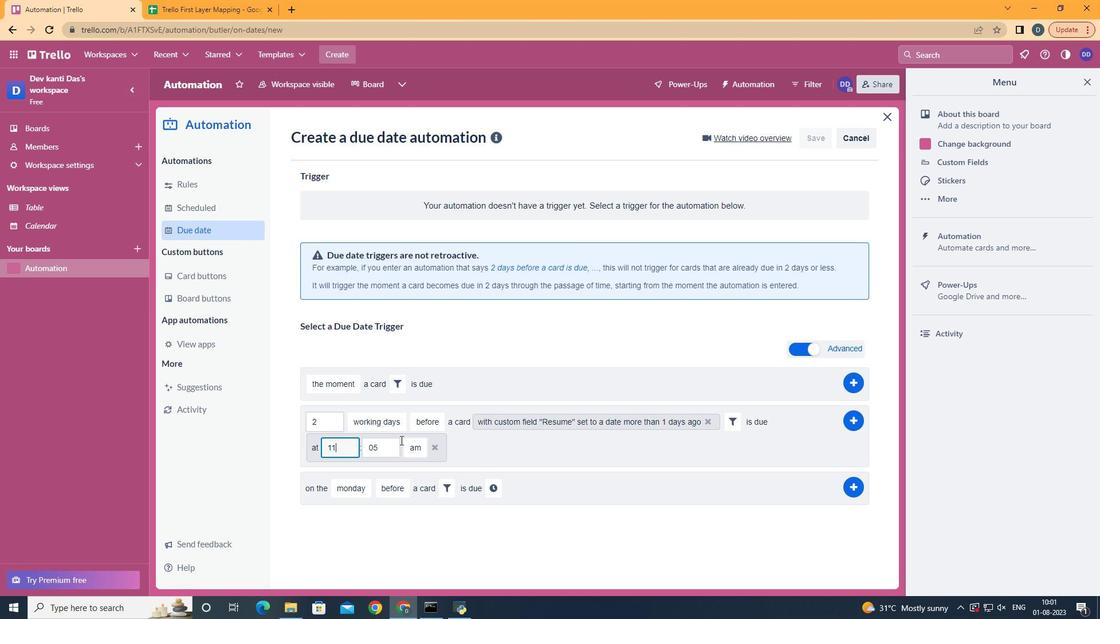 
Action: Mouse pressed left at (390, 450)
Screenshot: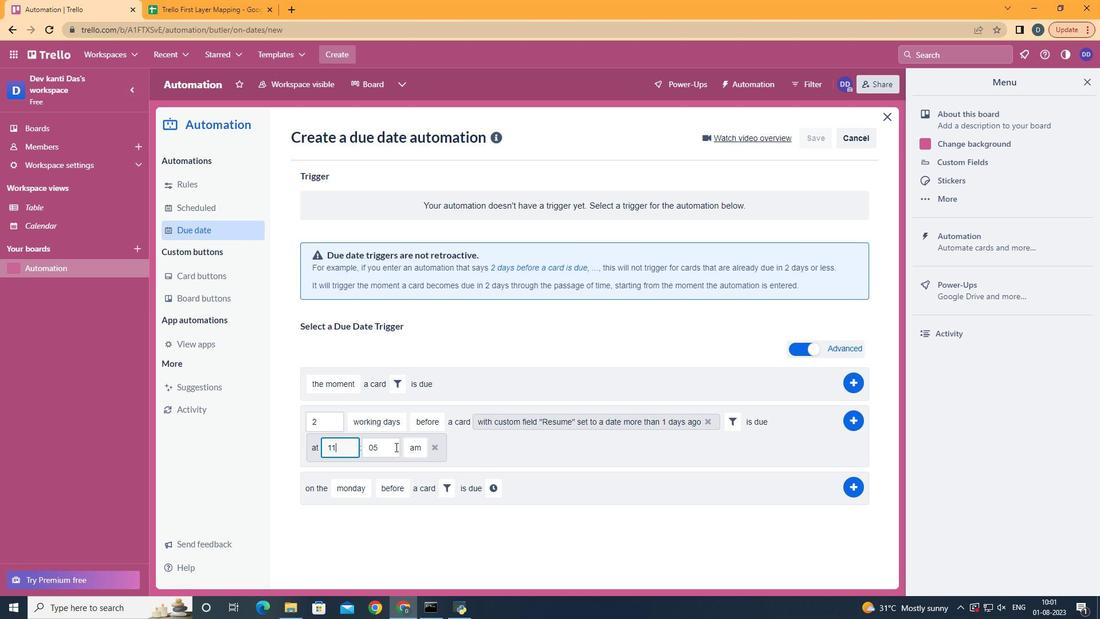 
Action: Key pressed <Key.backspace>0
Screenshot: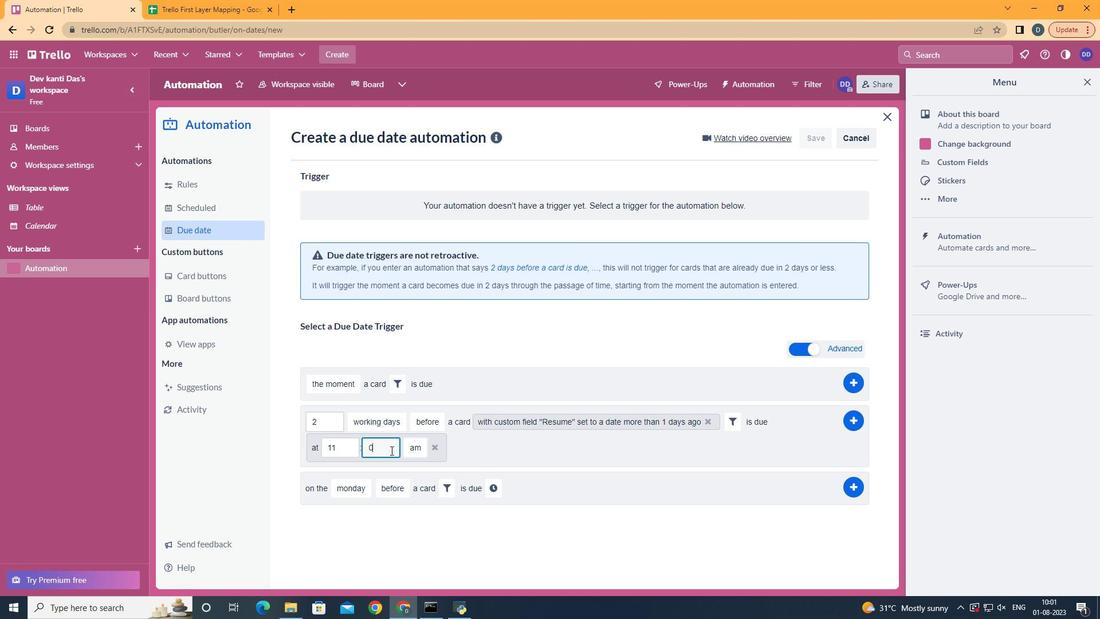 
Action: Mouse moved to (853, 423)
Screenshot: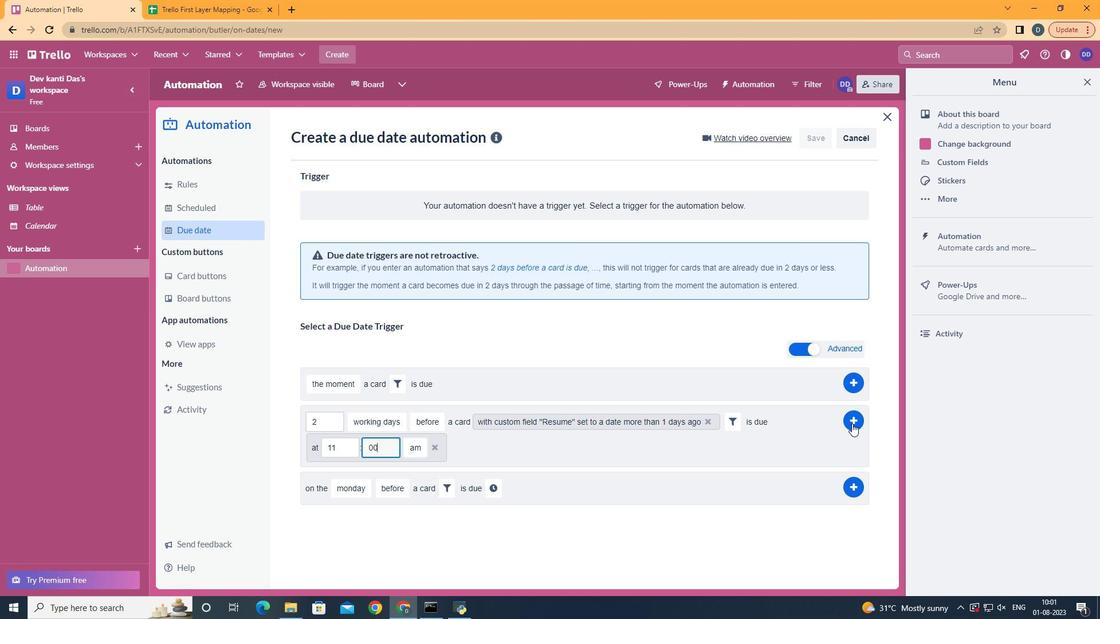 
Action: Mouse pressed left at (853, 423)
Screenshot: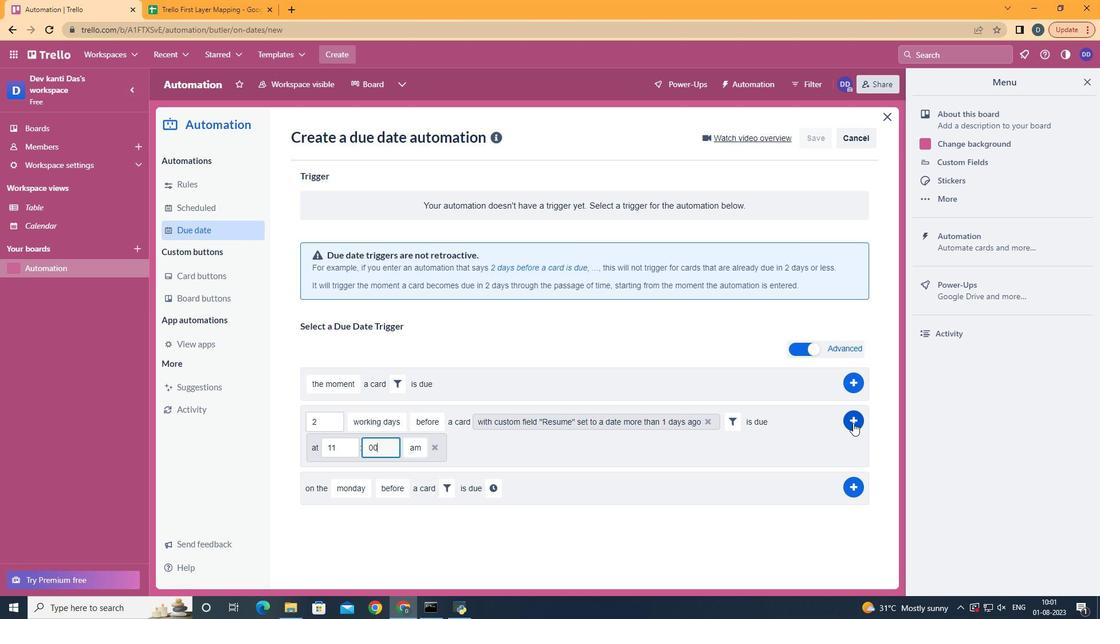 
Action: Mouse moved to (607, 401)
Screenshot: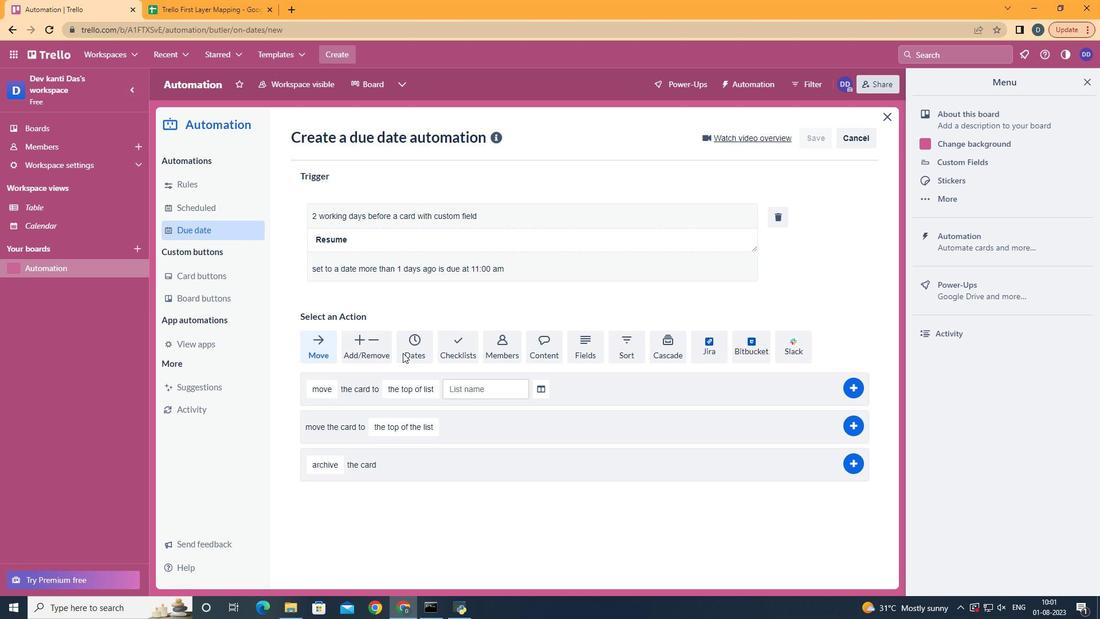 
